 Task: Open Card Hotel Management Review in Board Voice of Employee Analysis to Workspace Employer Branding and add a team member Softage.1@softage.net, a label Orange, a checklist Pipeline Management, an attachment from Trello, a color Orange and finally, add a card description 'Develop and launch new customer retention program for low-value customers' and a comment 'We should approach this task with a sense of persistence and determination, willing to overcome obstacles and push through challenges.'. Add a start date 'Jan 05, 1900' with a due date 'Jan 12, 1900'
Action: Mouse moved to (60, 299)
Screenshot: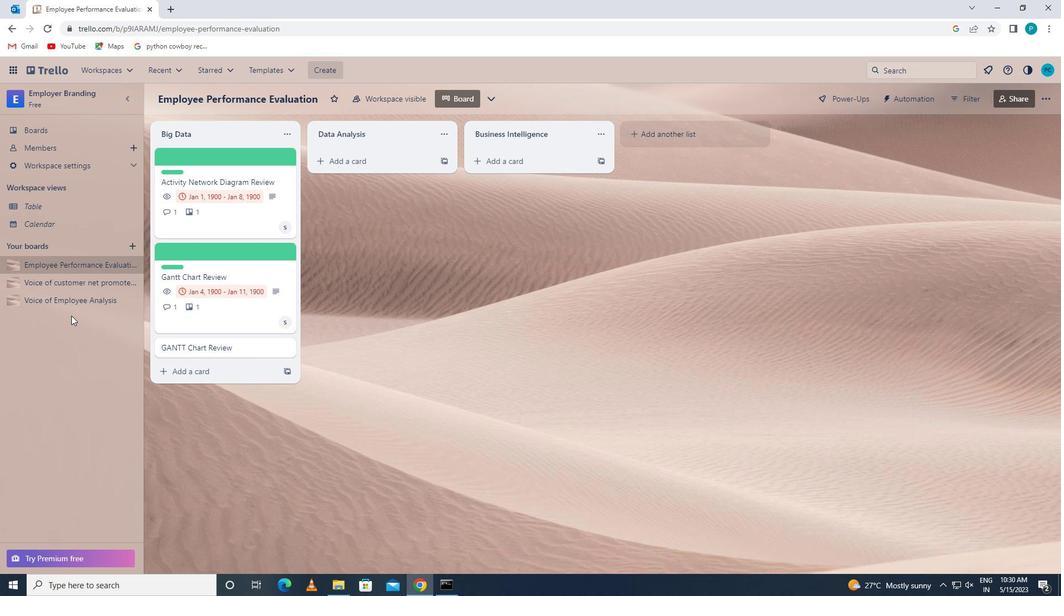 
Action: Mouse pressed left at (60, 299)
Screenshot: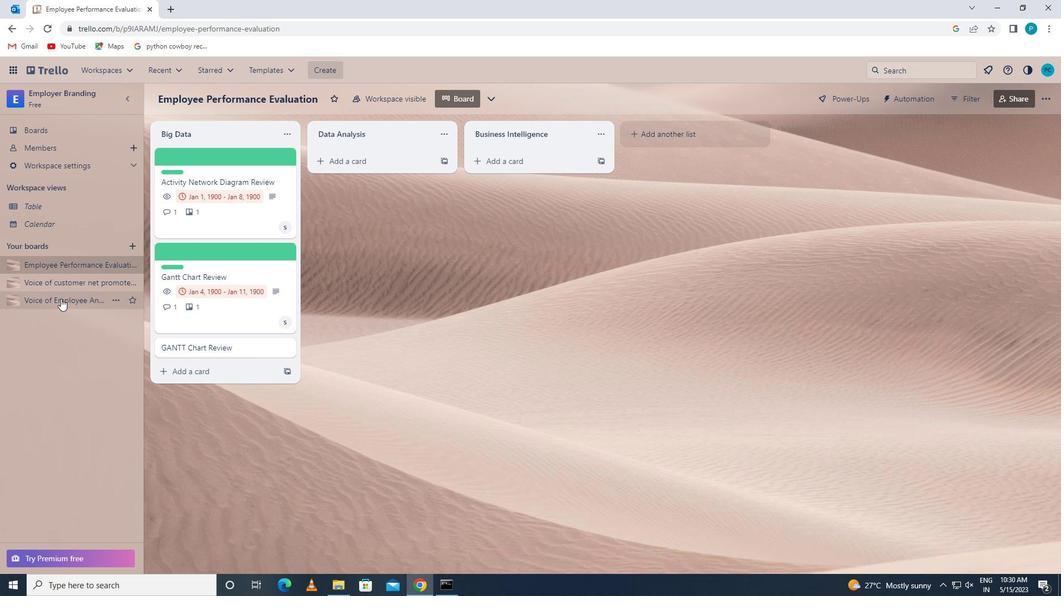 
Action: Mouse moved to (223, 254)
Screenshot: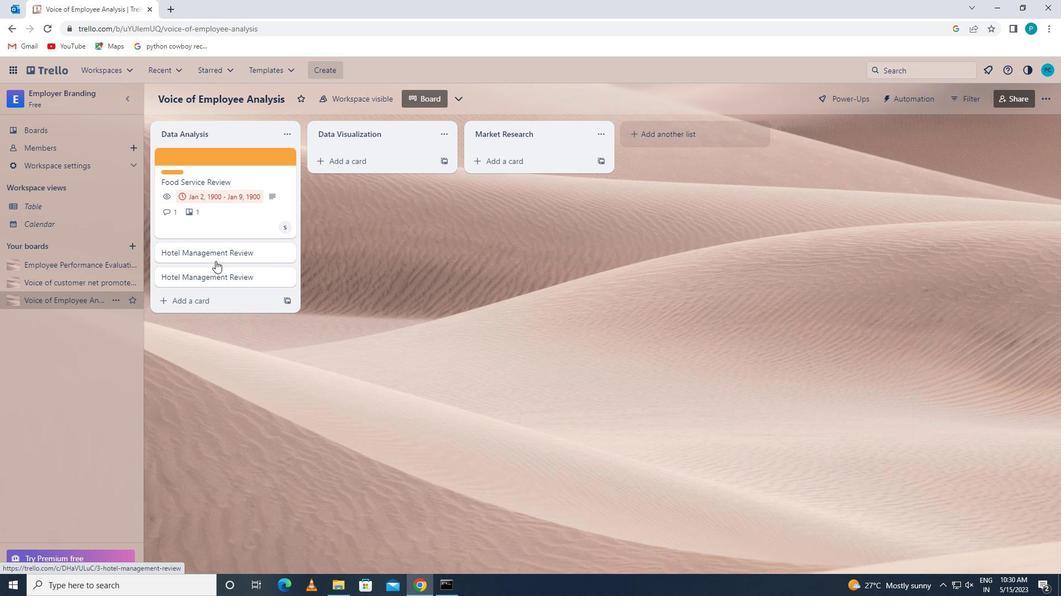 
Action: Mouse pressed left at (223, 254)
Screenshot: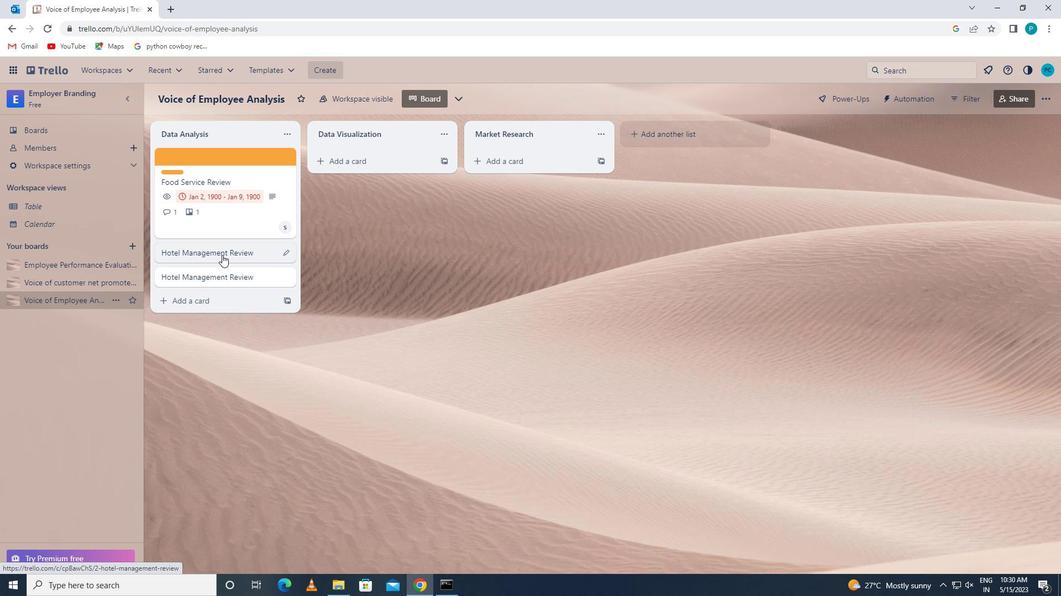 
Action: Mouse moved to (669, 200)
Screenshot: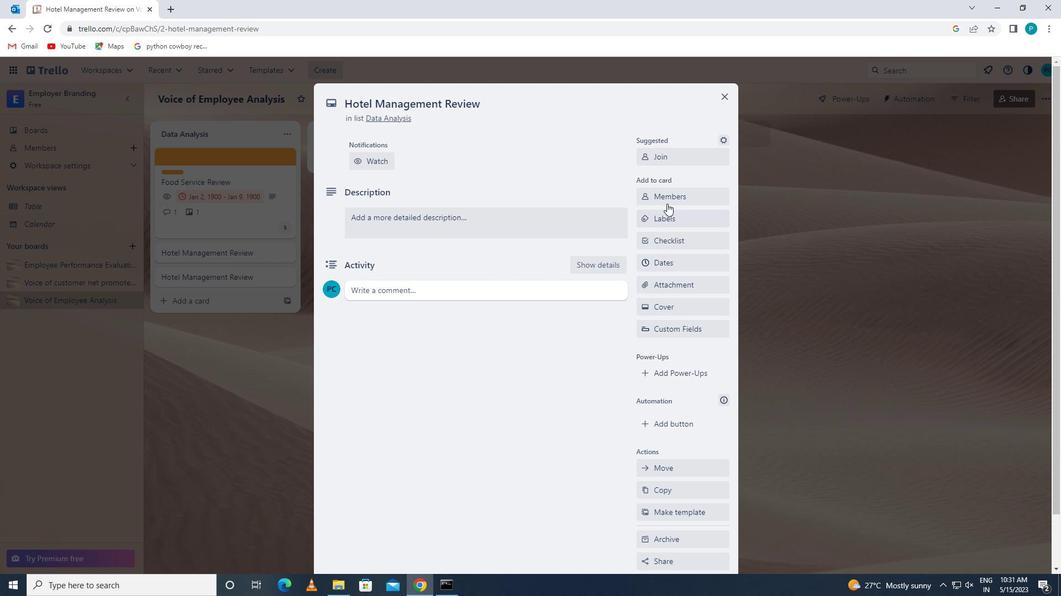 
Action: Mouse pressed left at (669, 200)
Screenshot: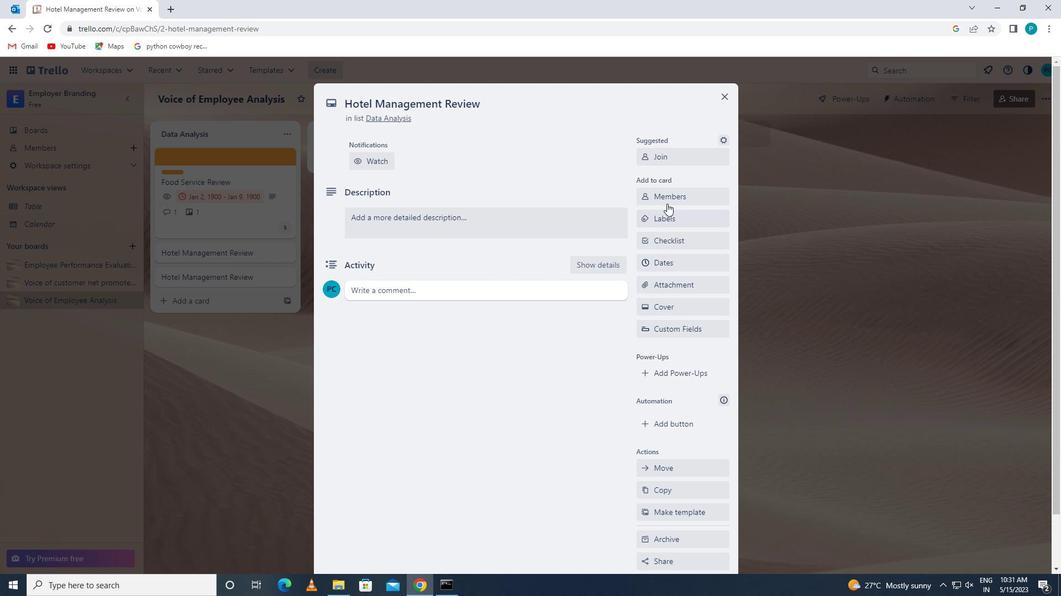 
Action: Key pressed <Key.caps_lock>s<Key.caps_lock>oftage.1
Screenshot: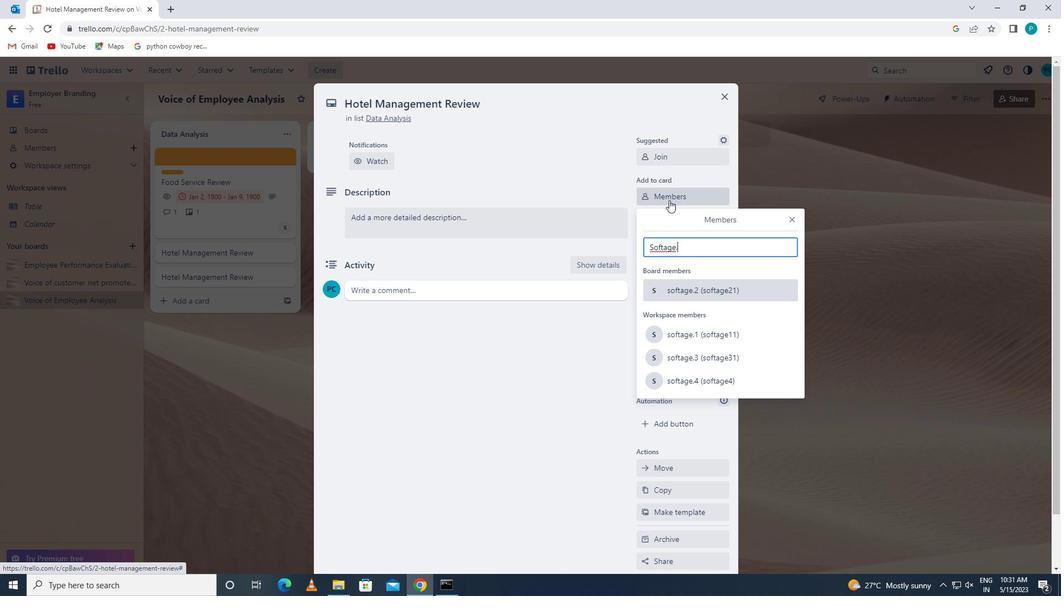 
Action: Mouse moved to (679, 348)
Screenshot: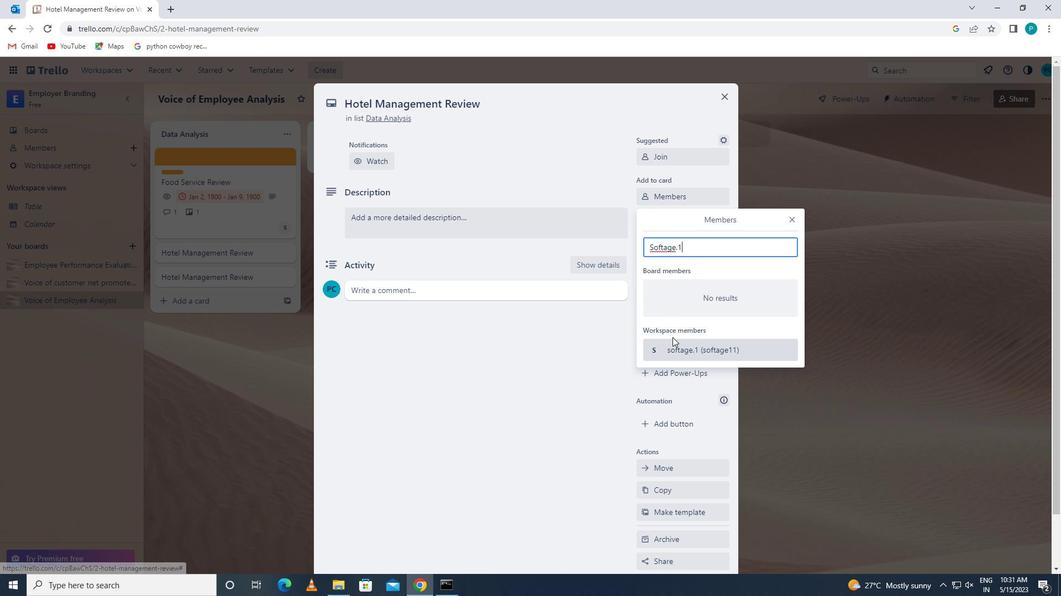 
Action: Mouse pressed left at (679, 348)
Screenshot: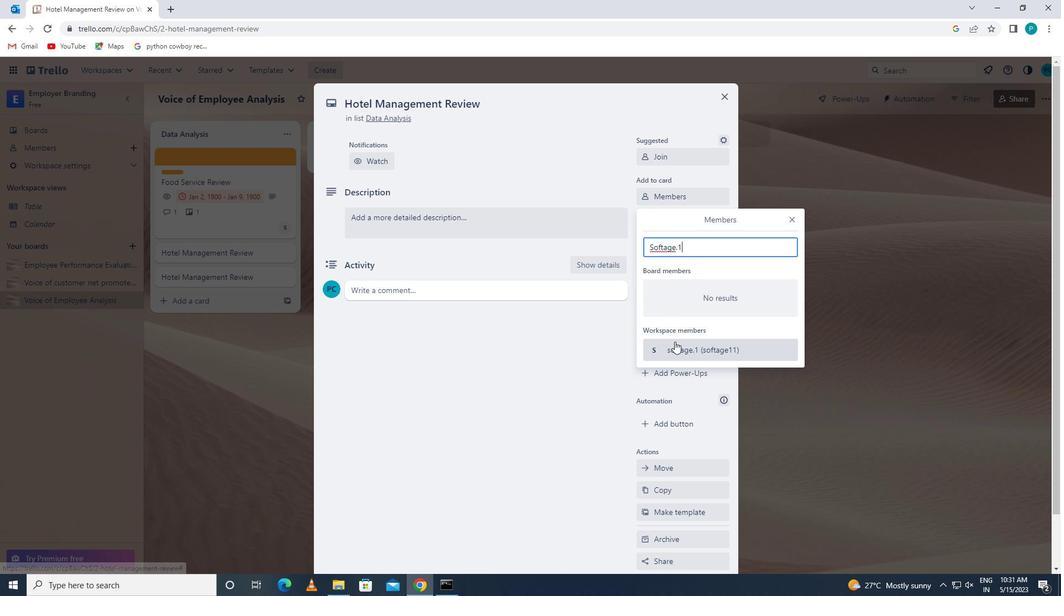 
Action: Mouse moved to (793, 218)
Screenshot: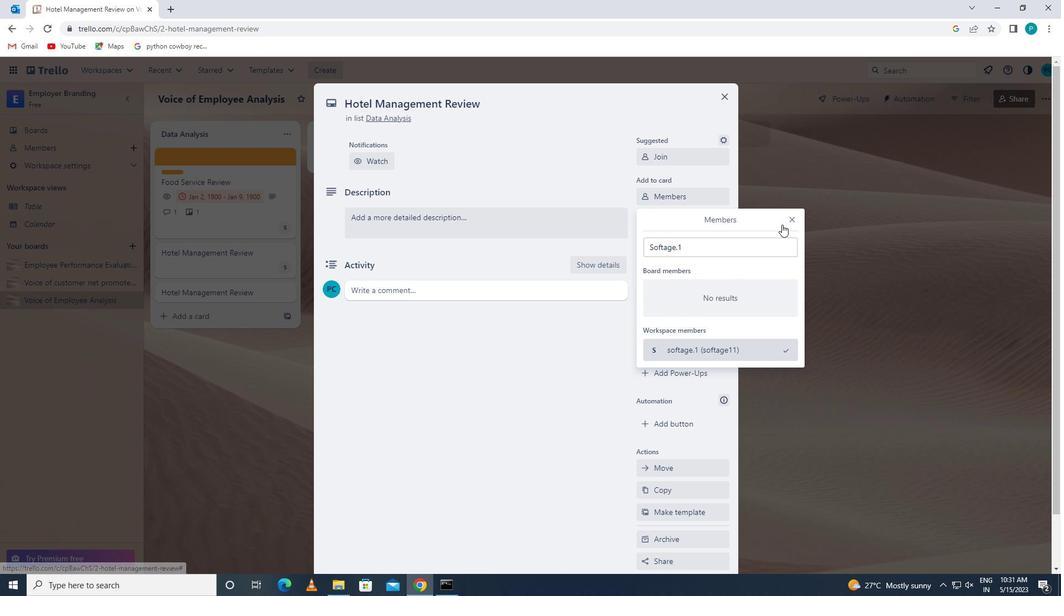 
Action: Mouse pressed left at (793, 218)
Screenshot: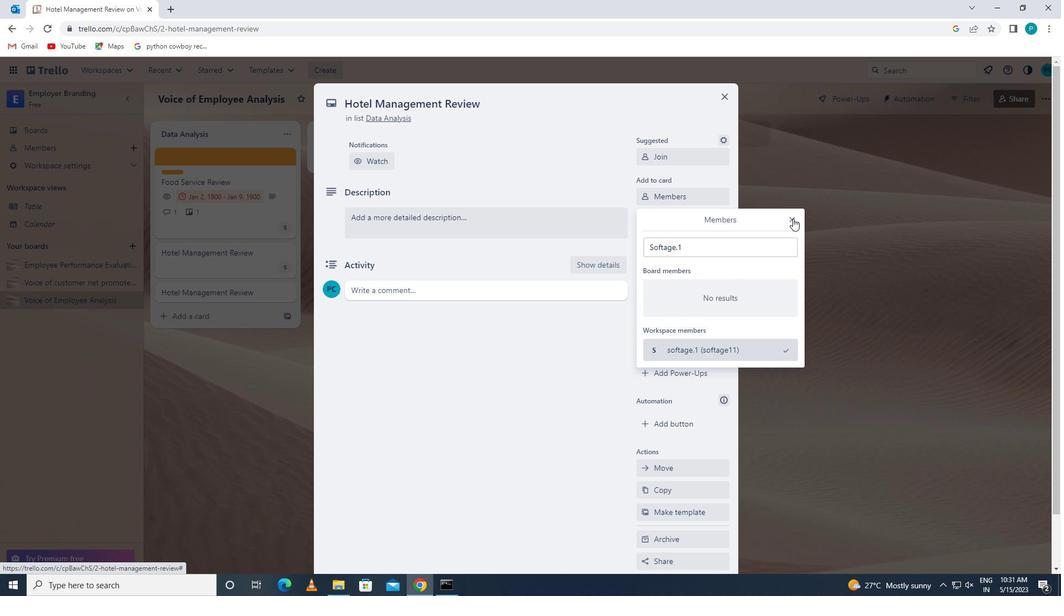 
Action: Mouse moved to (721, 215)
Screenshot: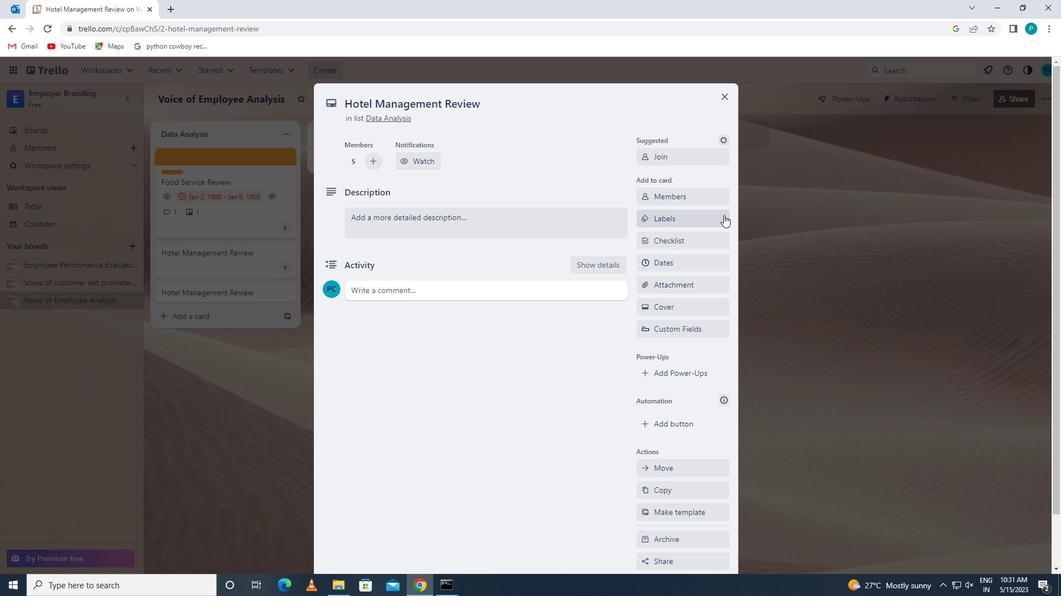 
Action: Mouse pressed left at (721, 215)
Screenshot: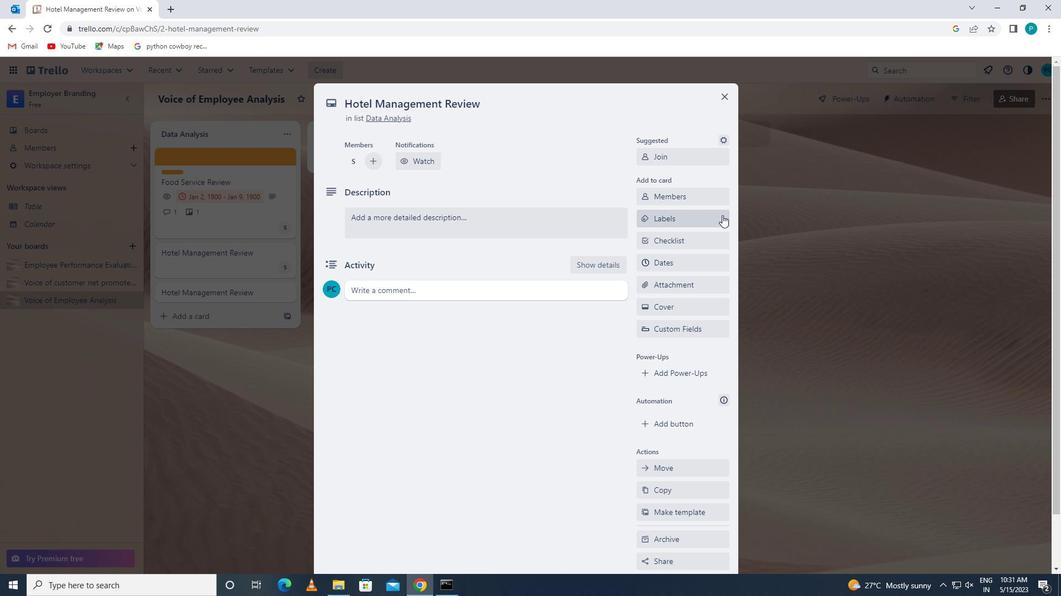 
Action: Mouse moved to (709, 432)
Screenshot: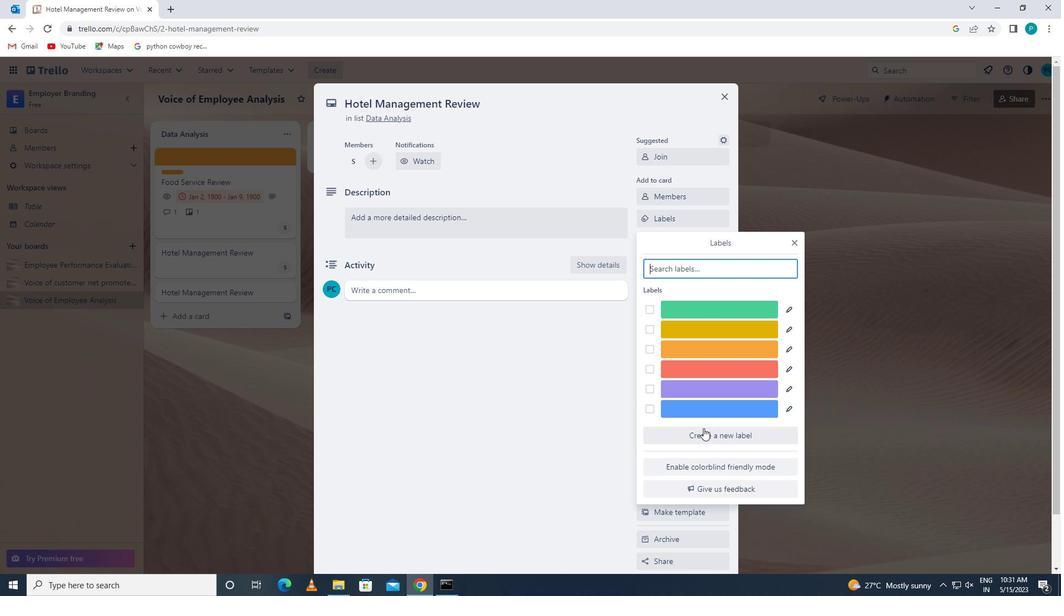 
Action: Mouse pressed left at (709, 432)
Screenshot: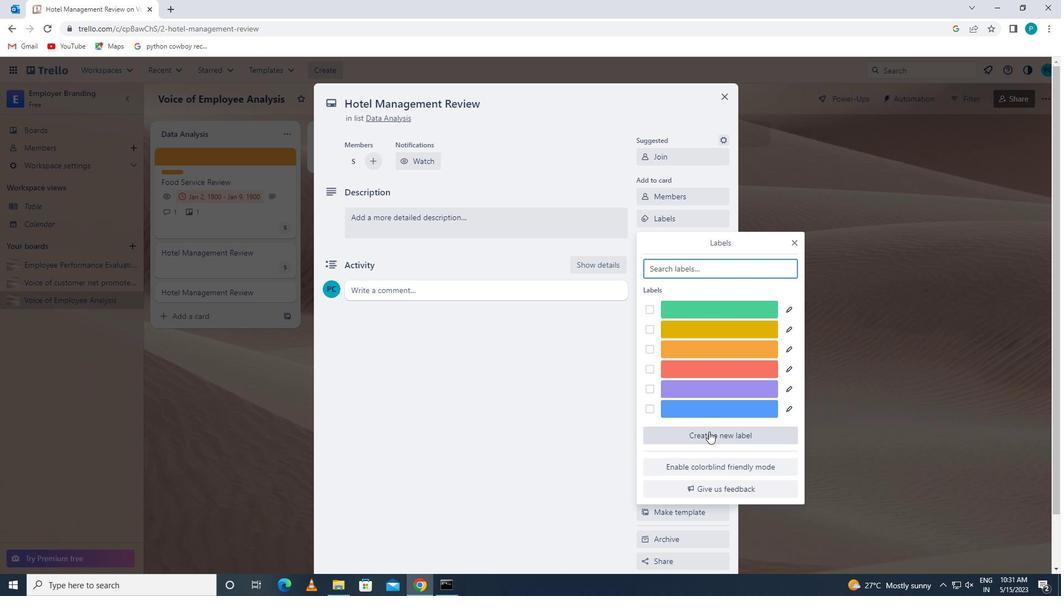 
Action: Mouse moved to (723, 407)
Screenshot: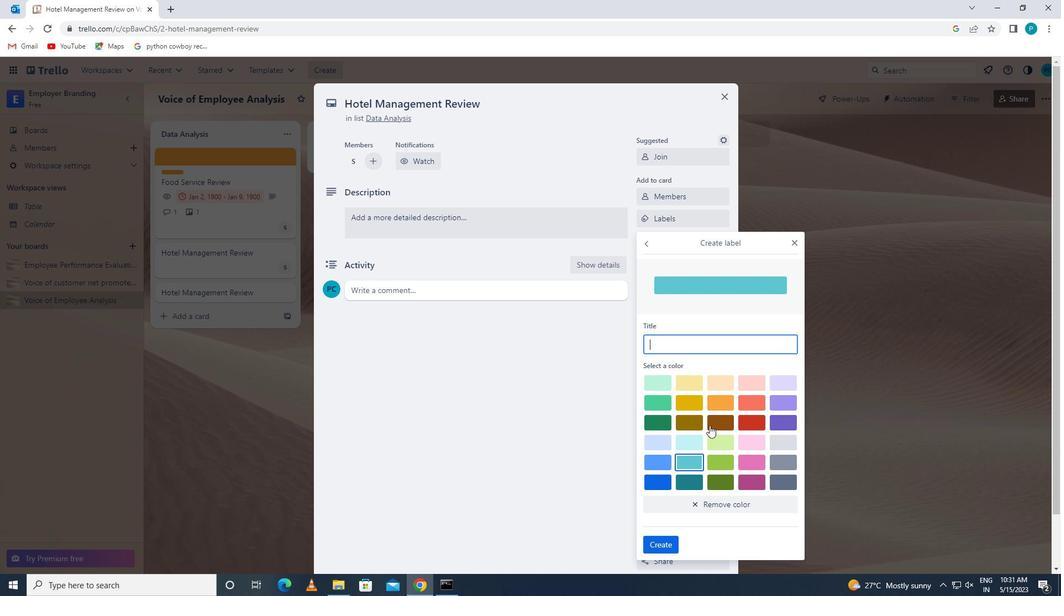 
Action: Mouse pressed left at (723, 407)
Screenshot: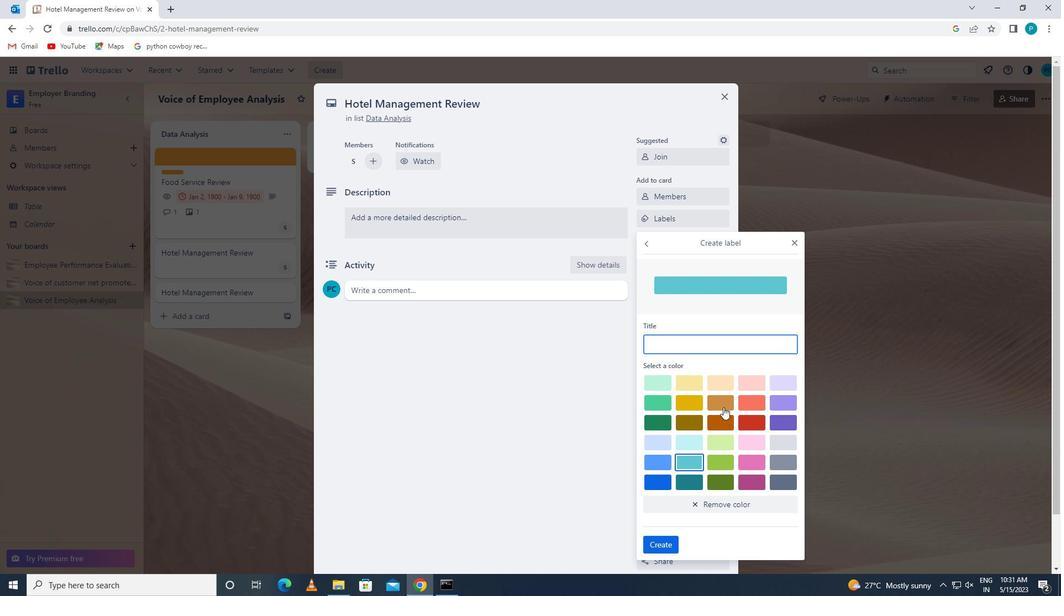 
Action: Mouse moved to (656, 542)
Screenshot: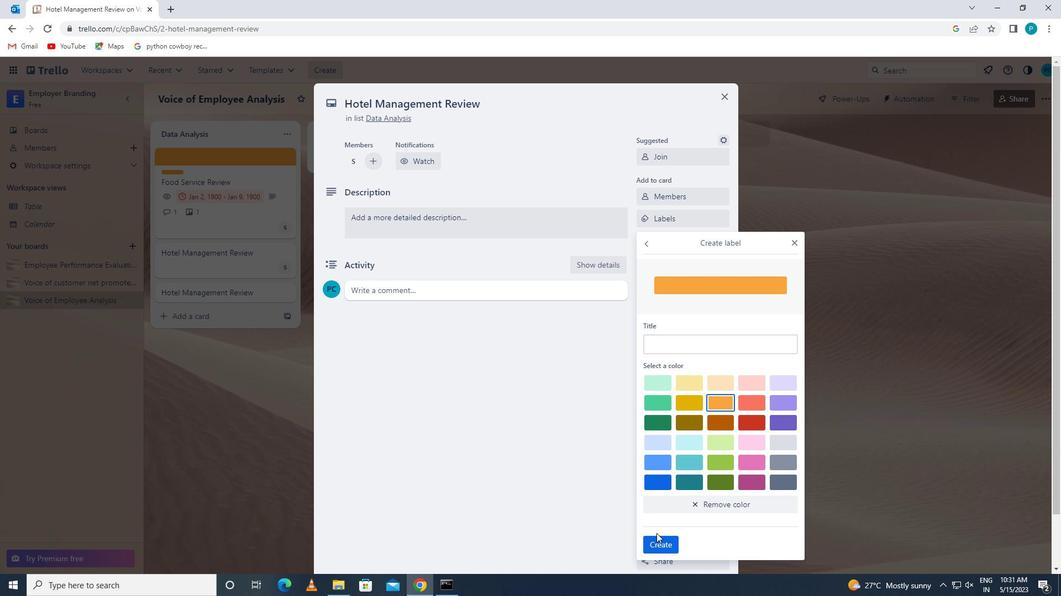 
Action: Mouse pressed left at (656, 542)
Screenshot: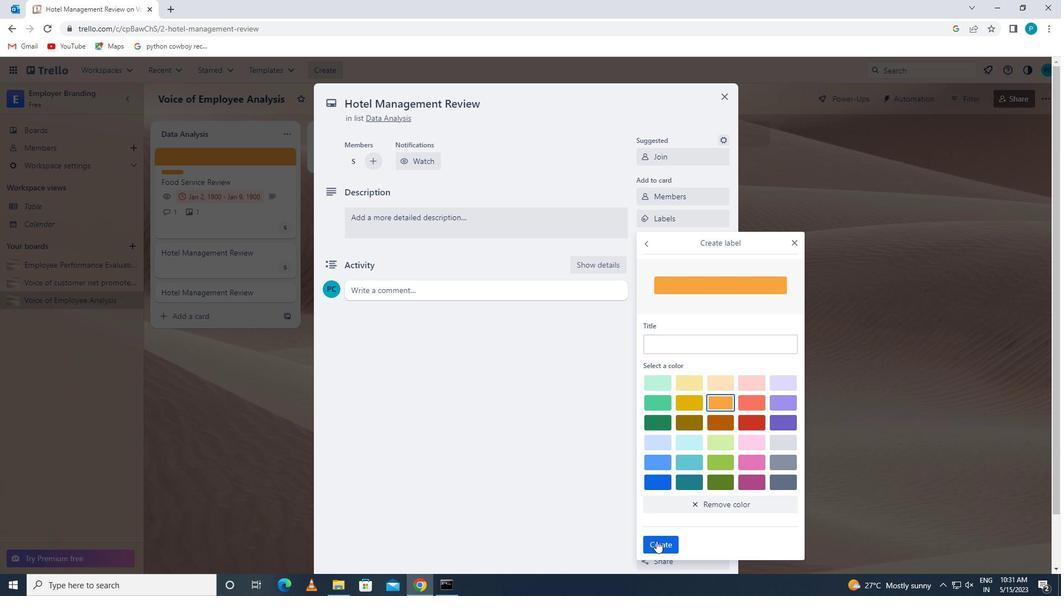 
Action: Mouse moved to (797, 236)
Screenshot: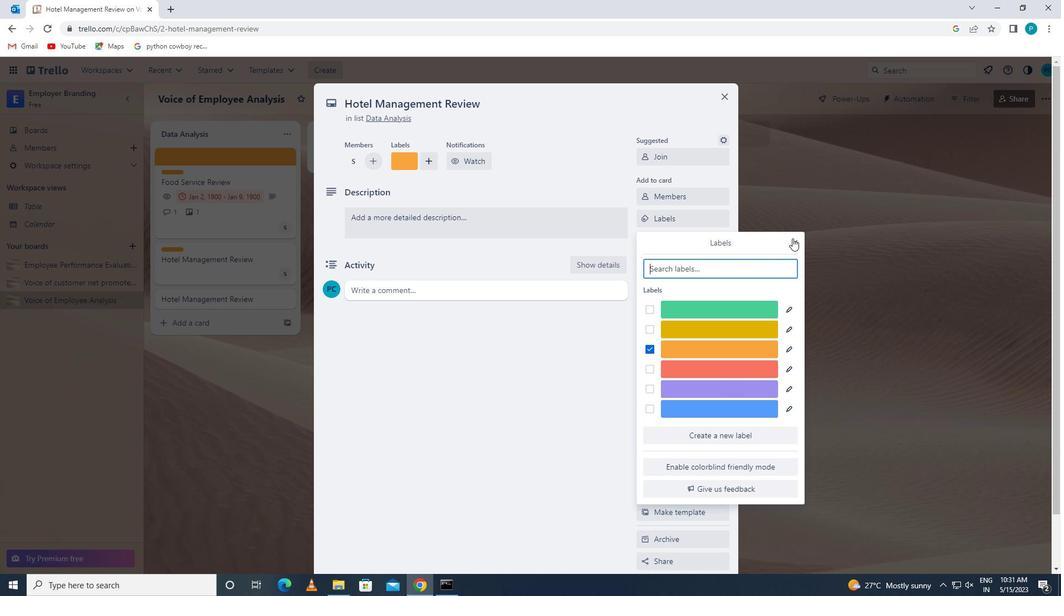 
Action: Mouse pressed left at (797, 236)
Screenshot: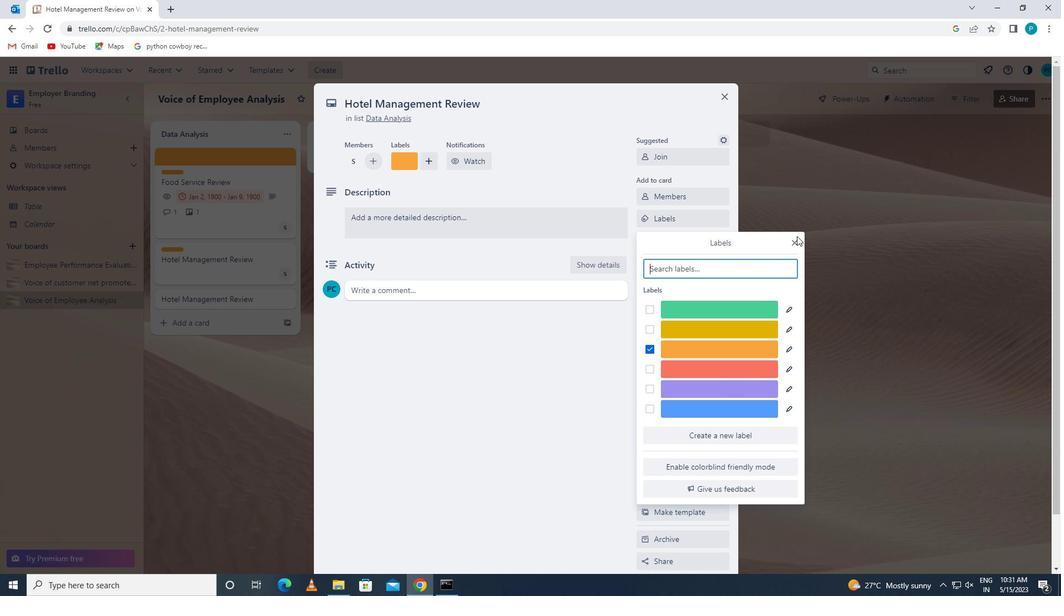 
Action: Mouse moved to (794, 244)
Screenshot: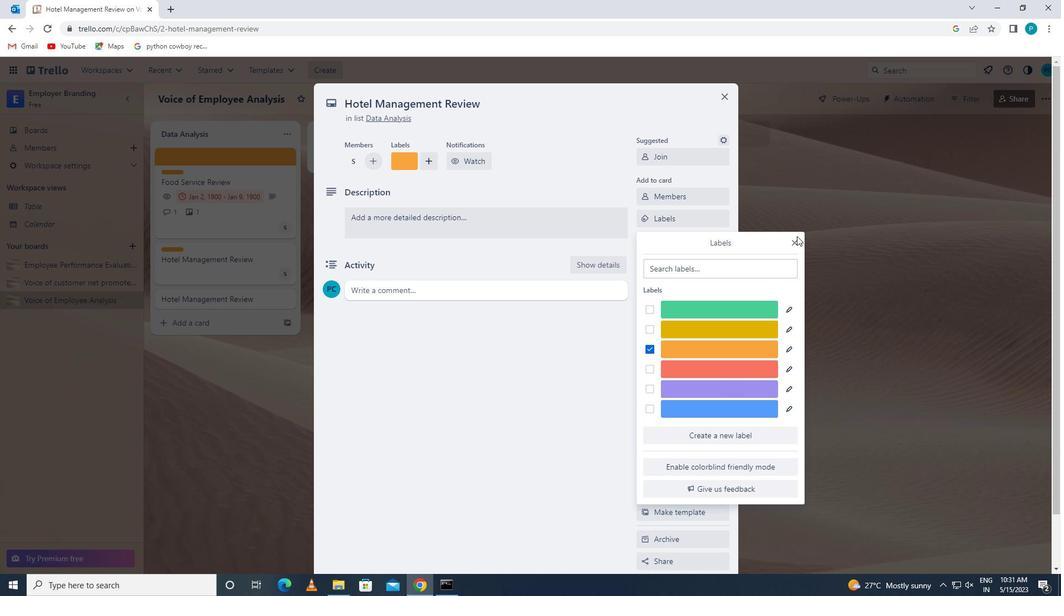 
Action: Mouse pressed left at (794, 244)
Screenshot: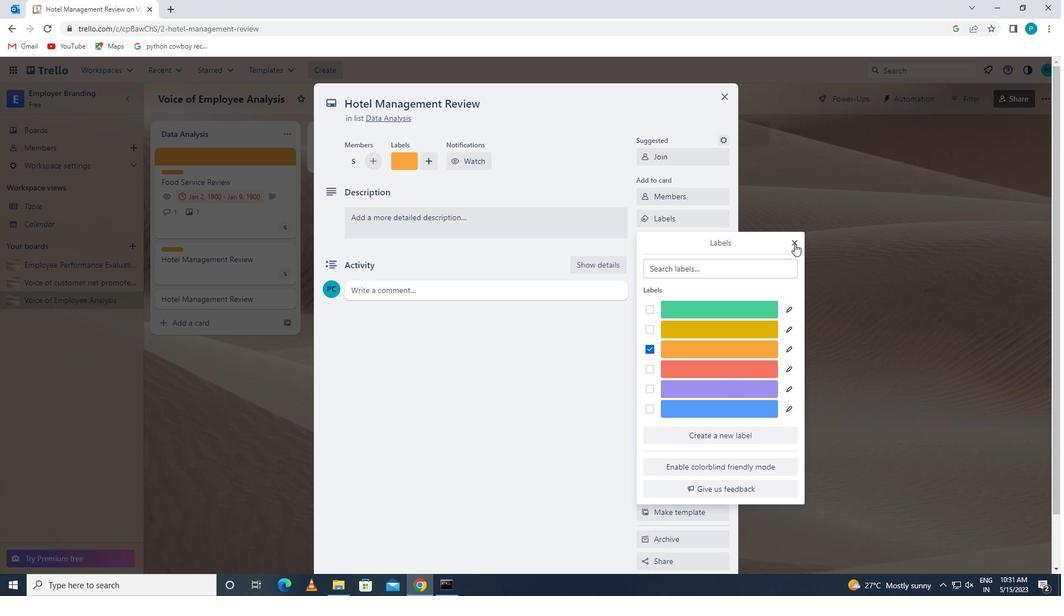 
Action: Mouse moved to (685, 239)
Screenshot: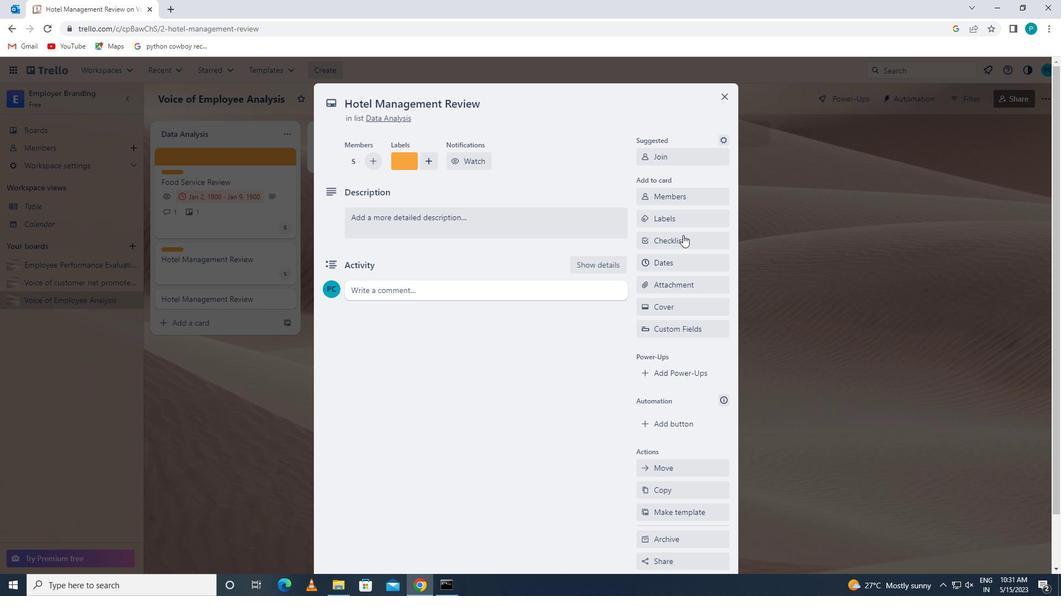 
Action: Mouse pressed left at (685, 239)
Screenshot: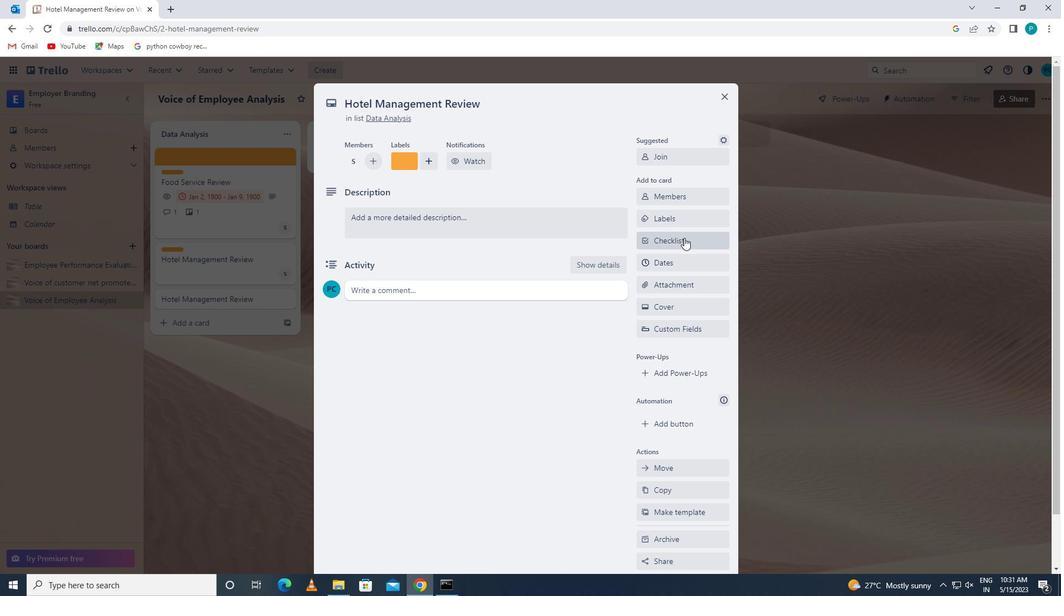 
Action: Key pressed <Key.caps_lock>p<Key.caps_lock>ipeline<Key.space><Key.caps_lock>m<Key.caps_lock>anagement
Screenshot: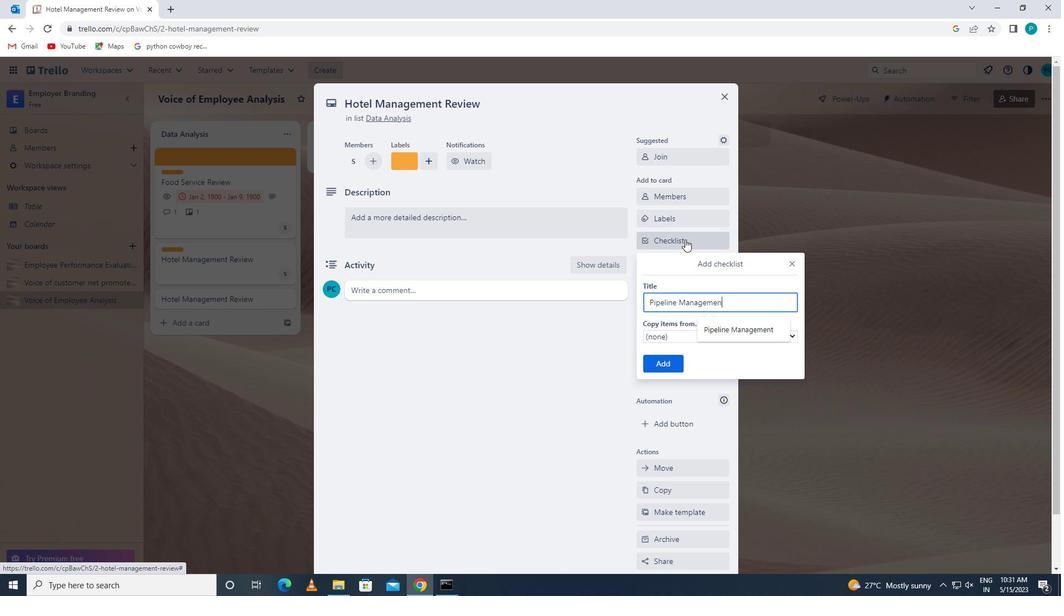 
Action: Mouse moved to (665, 366)
Screenshot: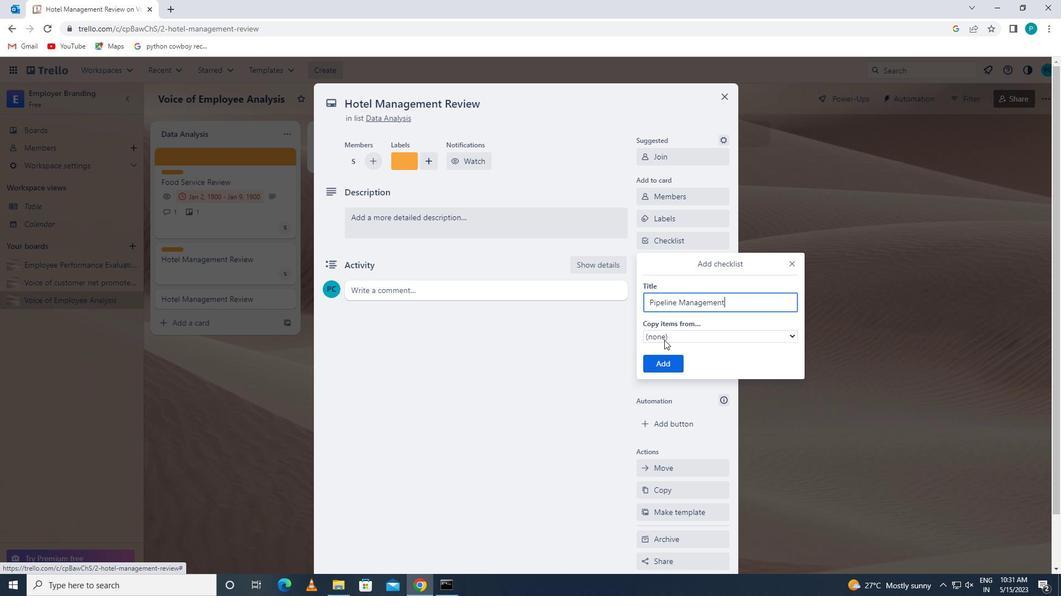 
Action: Mouse pressed left at (665, 366)
Screenshot: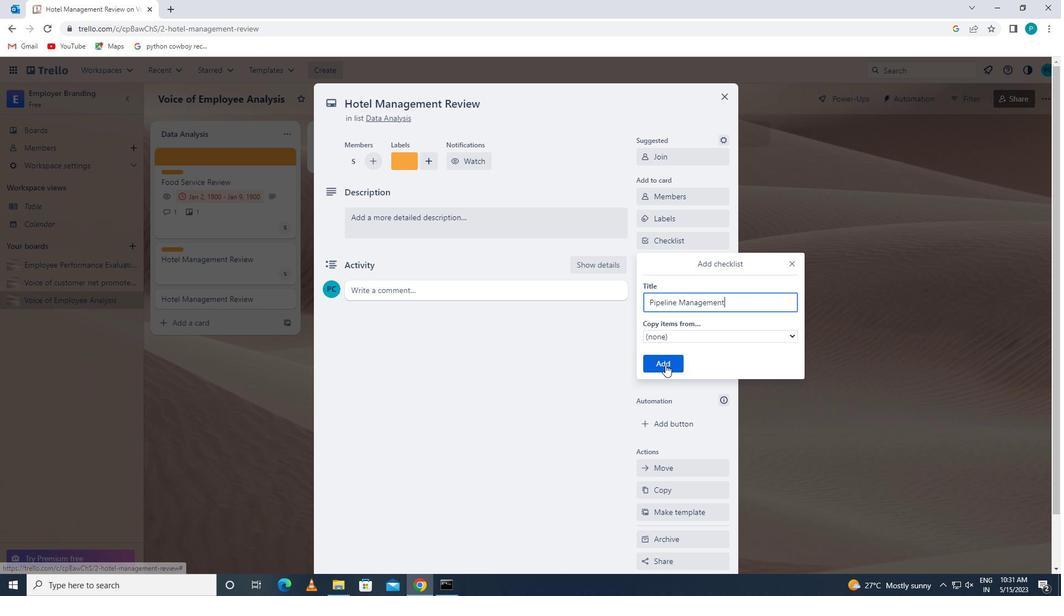 
Action: Mouse moved to (677, 284)
Screenshot: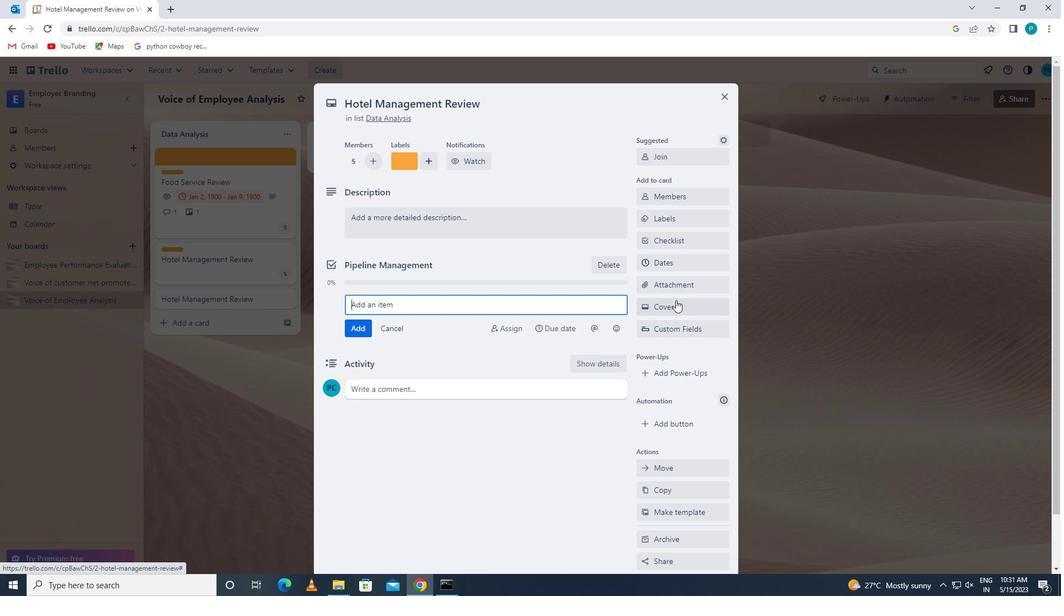 
Action: Mouse pressed left at (677, 284)
Screenshot: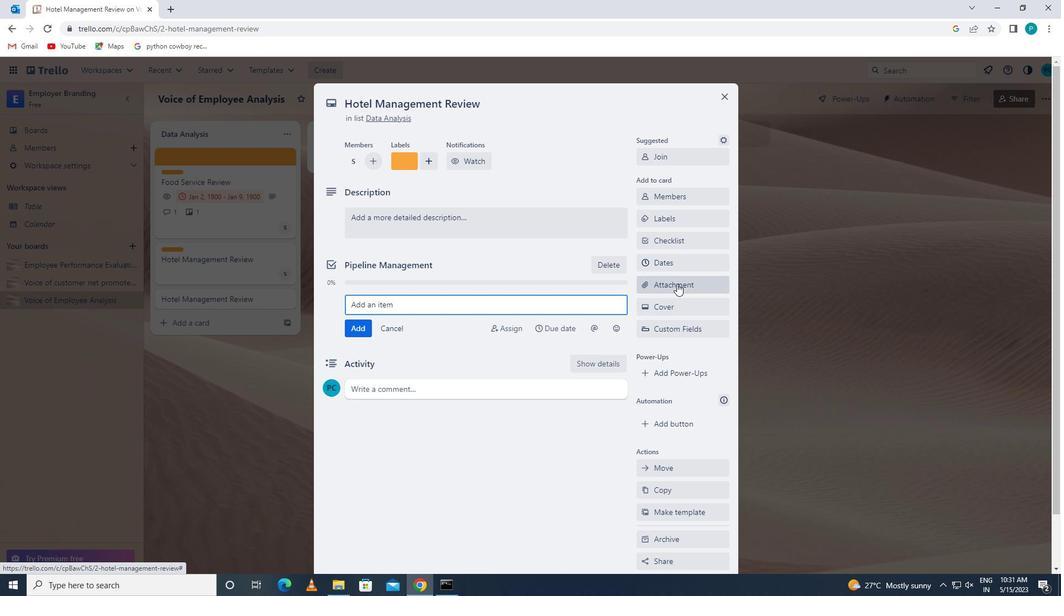 
Action: Mouse moved to (682, 355)
Screenshot: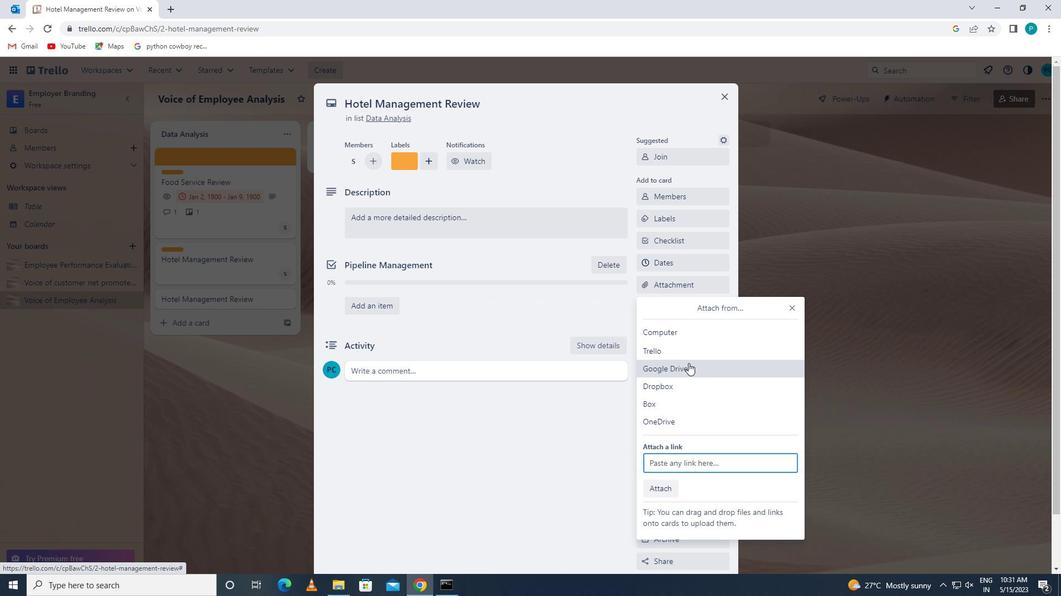 
Action: Mouse pressed left at (682, 355)
Screenshot: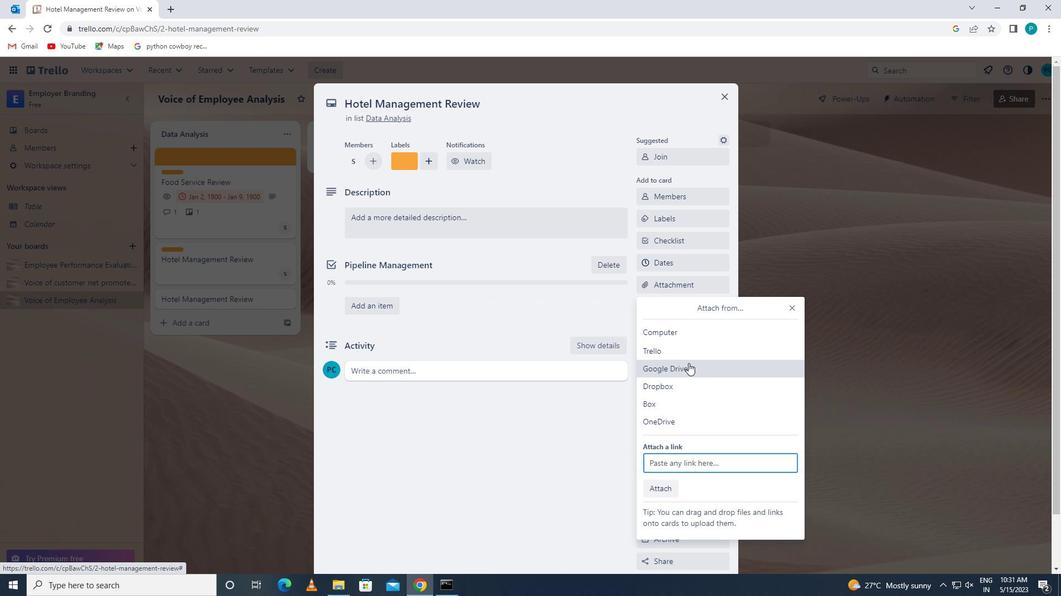 
Action: Mouse moved to (715, 407)
Screenshot: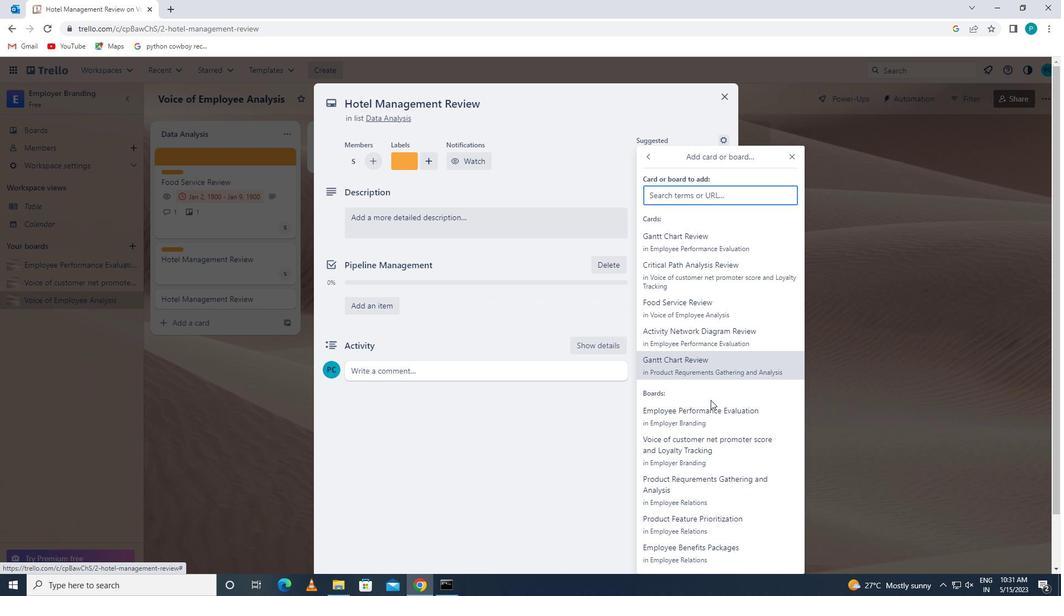 
Action: Mouse pressed left at (715, 407)
Screenshot: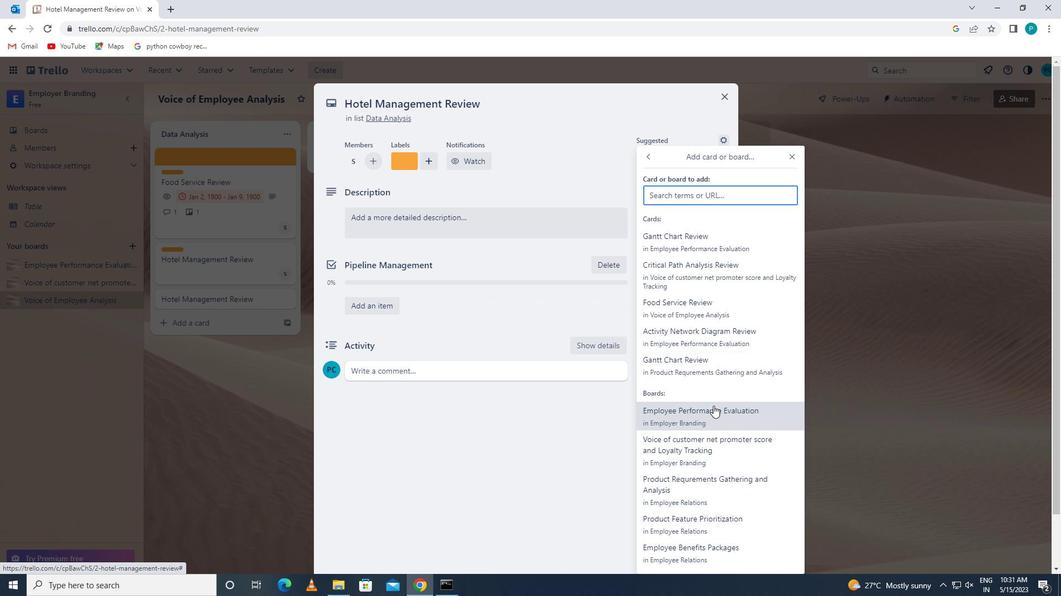 
Action: Mouse moved to (704, 310)
Screenshot: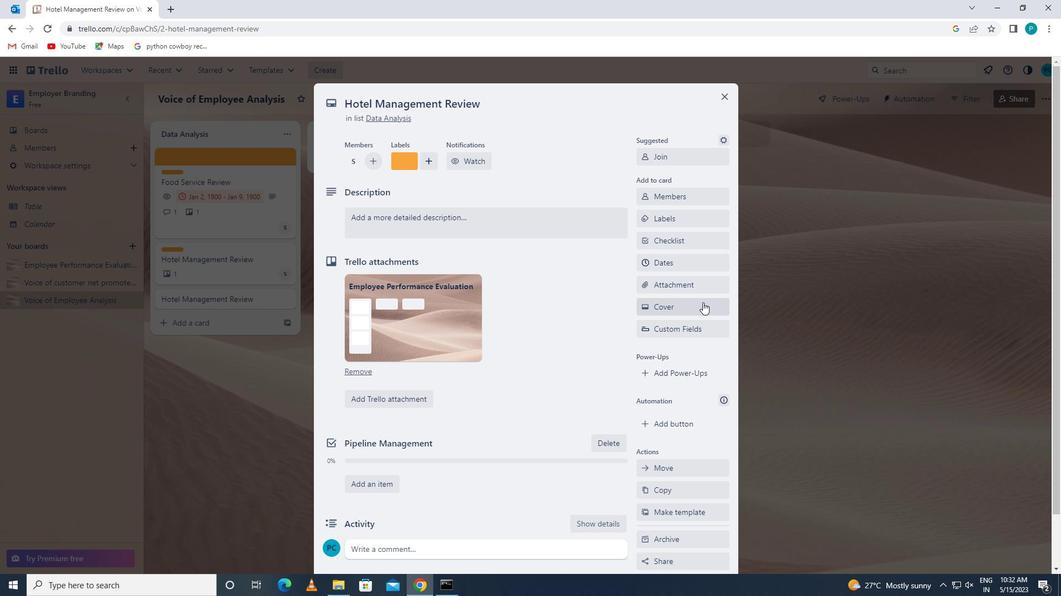 
Action: Mouse pressed left at (704, 310)
Screenshot: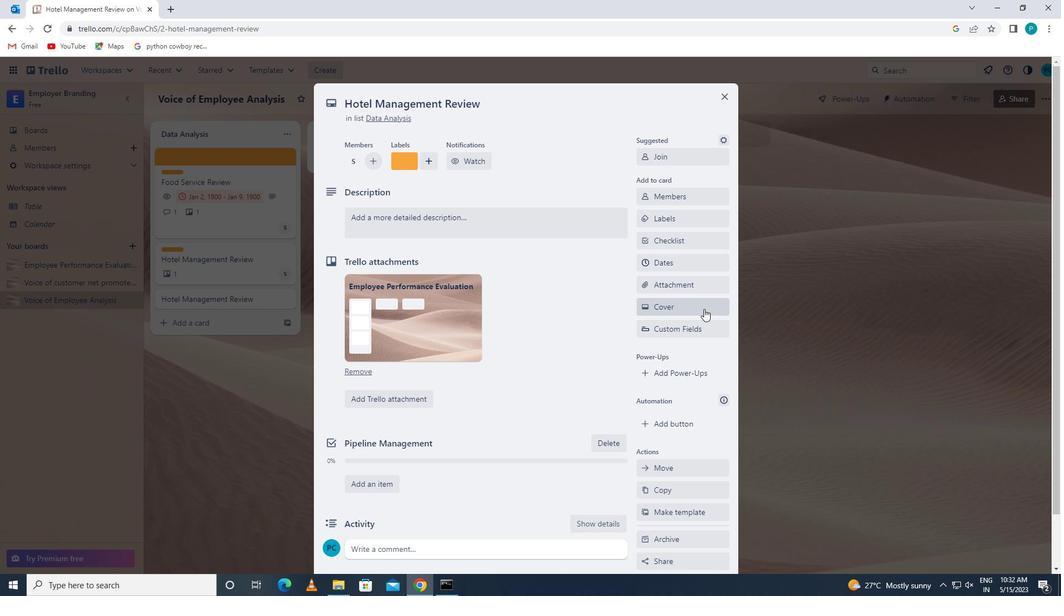 
Action: Mouse moved to (715, 349)
Screenshot: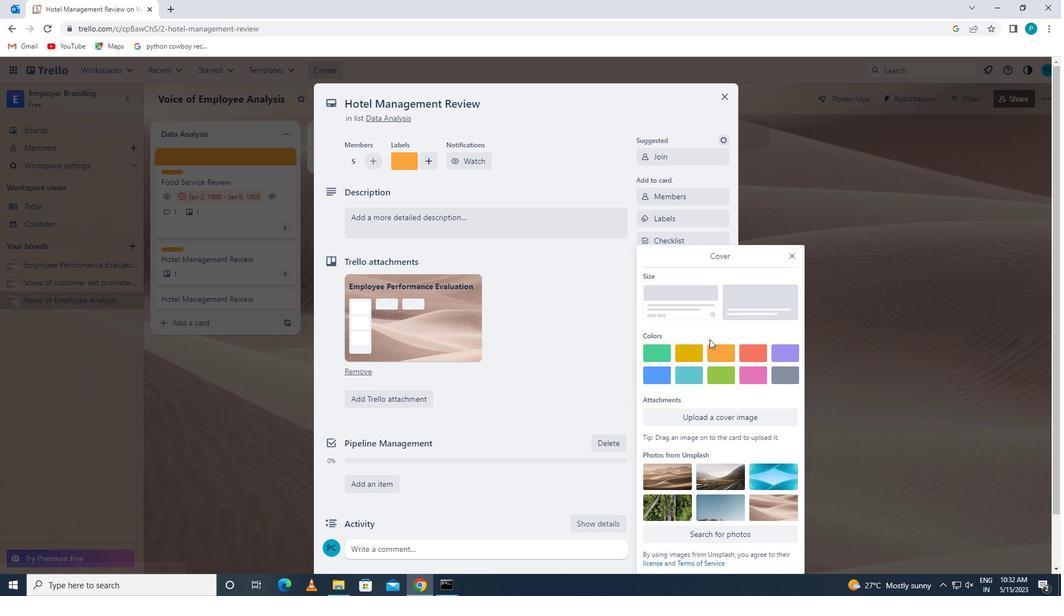 
Action: Mouse pressed left at (715, 349)
Screenshot: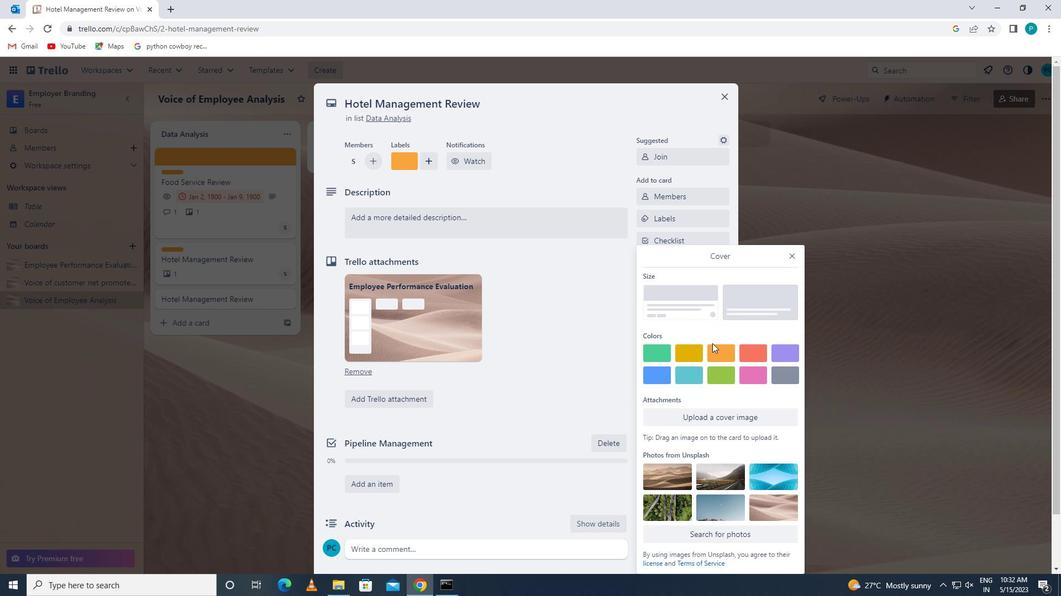 
Action: Mouse moved to (792, 229)
Screenshot: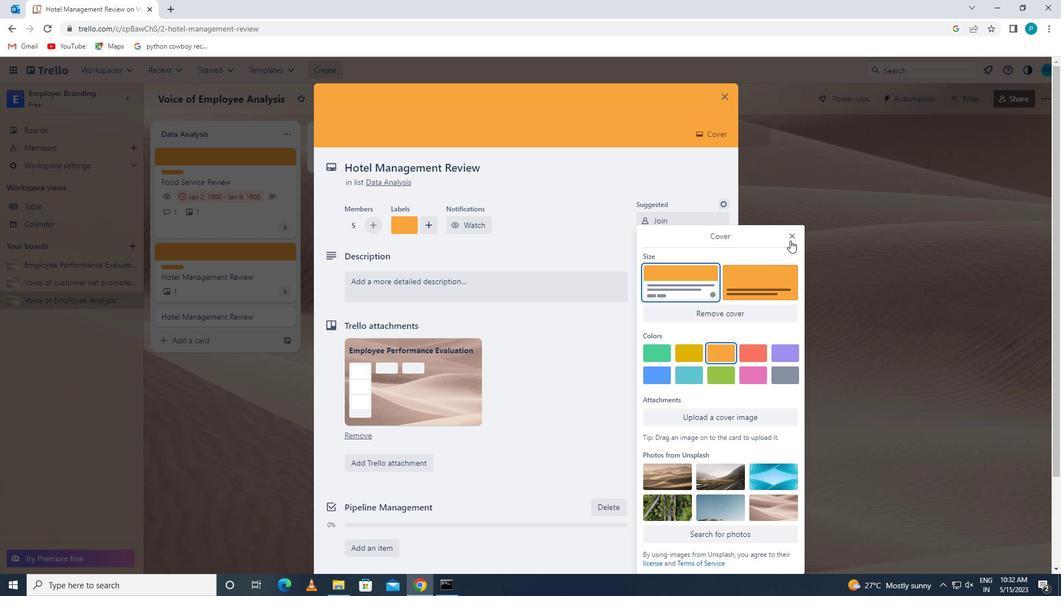 
Action: Mouse pressed left at (792, 229)
Screenshot: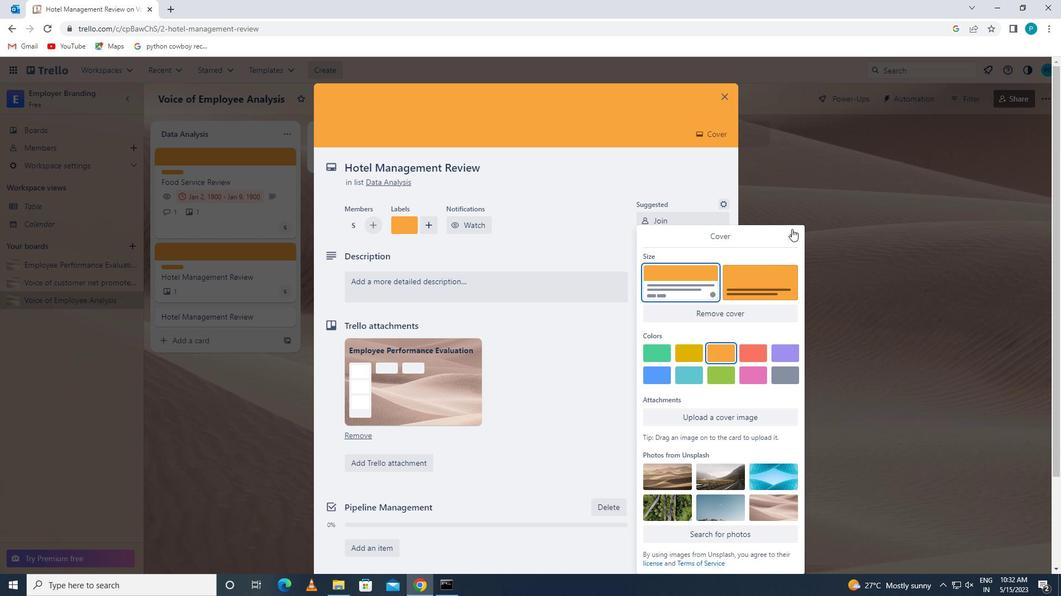 
Action: Mouse moved to (527, 283)
Screenshot: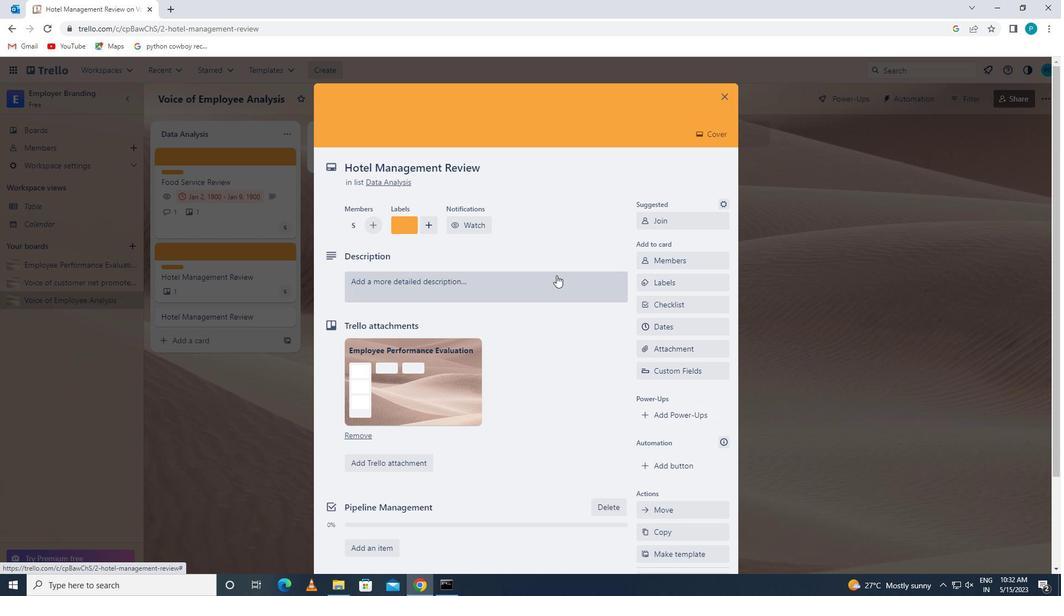 
Action: Mouse pressed left at (527, 283)
Screenshot: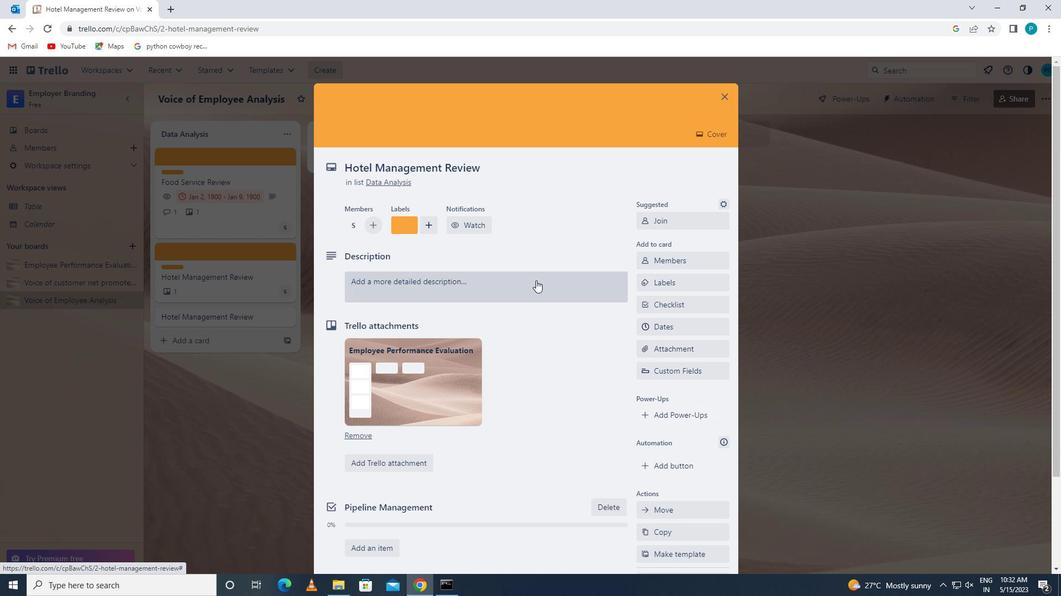 
Action: Key pressed <Key.caps_lock>d<Key.caps_lock>evelop<Key.space>and<Key.space>launch<Key.space>new<Key.space>ustomer<Key.space>retention<Key.space>program<Key.space>for<Key.space>low<Key.space>-value<Key.space>customers
Screenshot: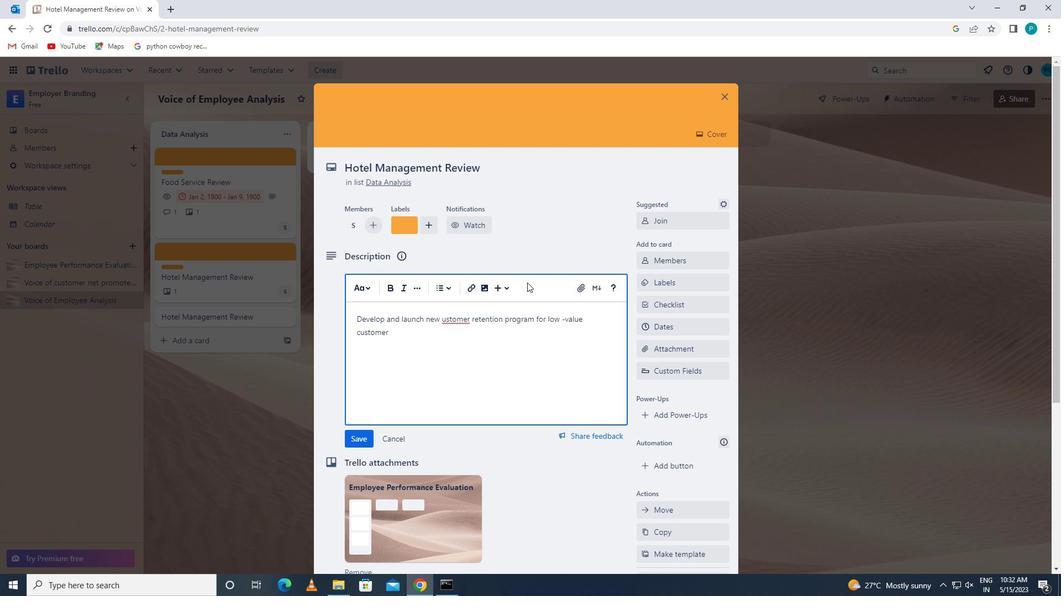 
Action: Mouse moved to (362, 432)
Screenshot: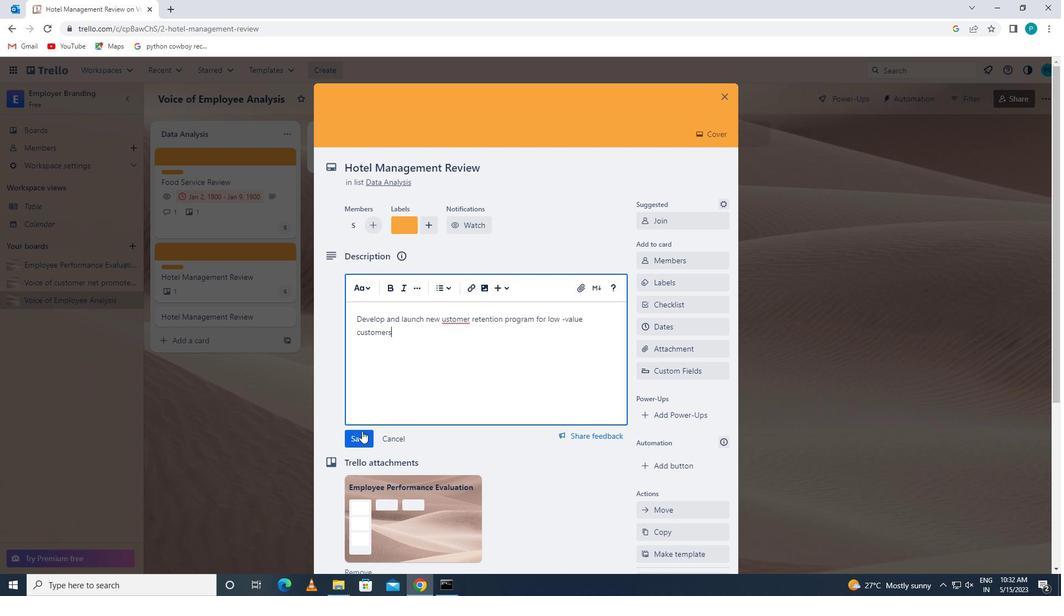 
Action: Mouse pressed left at (362, 432)
Screenshot: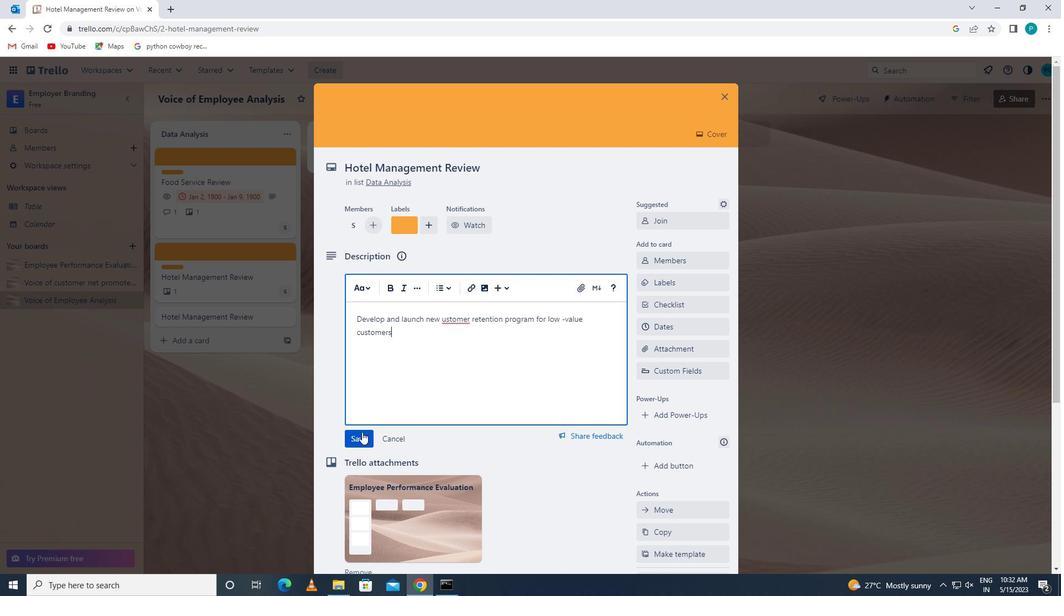 
Action: Mouse moved to (454, 386)
Screenshot: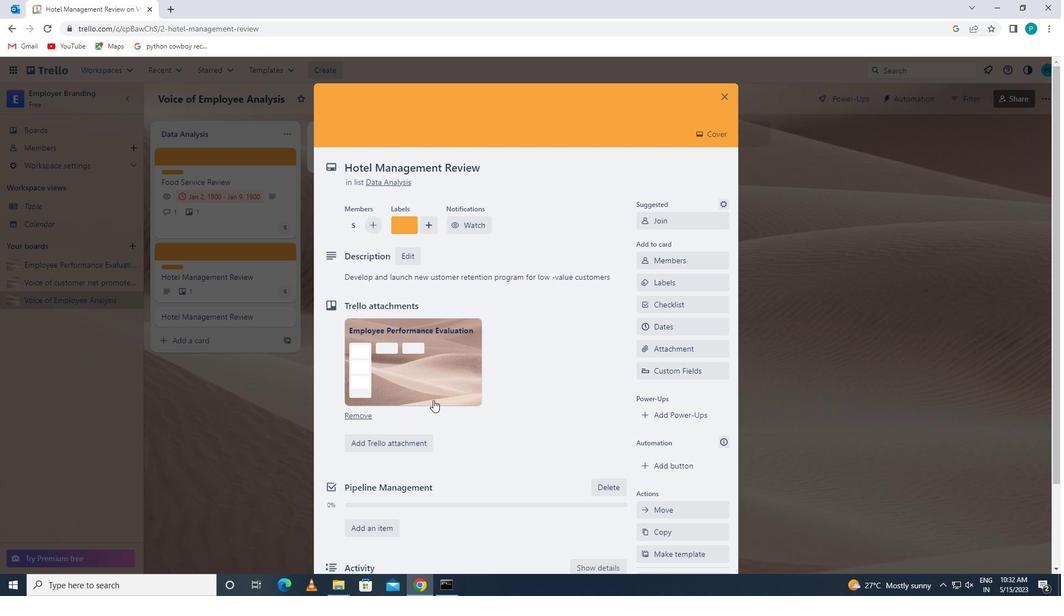 
Action: Mouse scrolled (454, 385) with delta (0, 0)
Screenshot: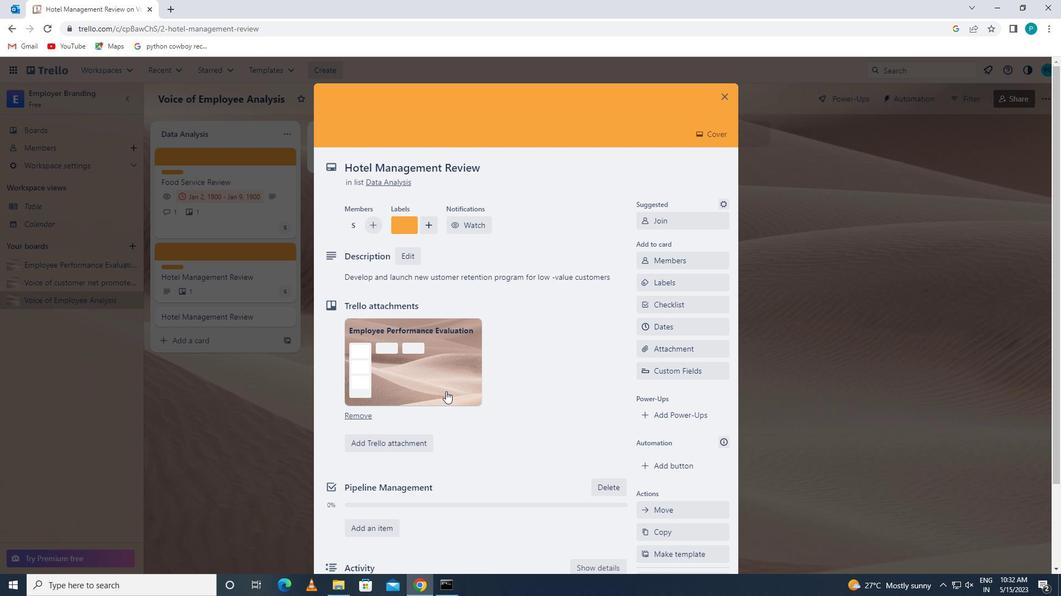 
Action: Mouse scrolled (454, 385) with delta (0, 0)
Screenshot: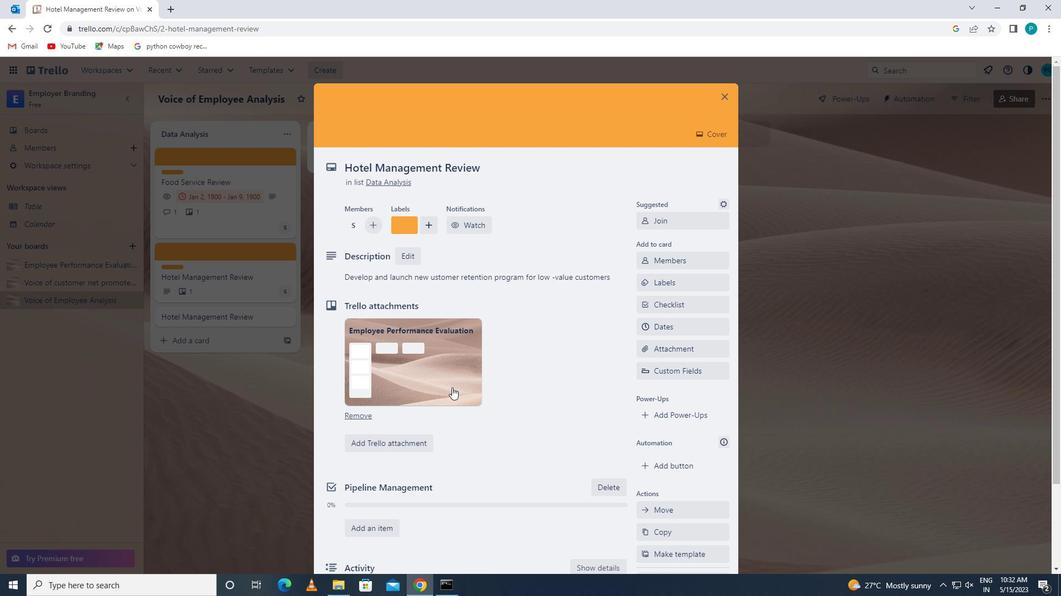 
Action: Mouse scrolled (454, 385) with delta (0, 0)
Screenshot: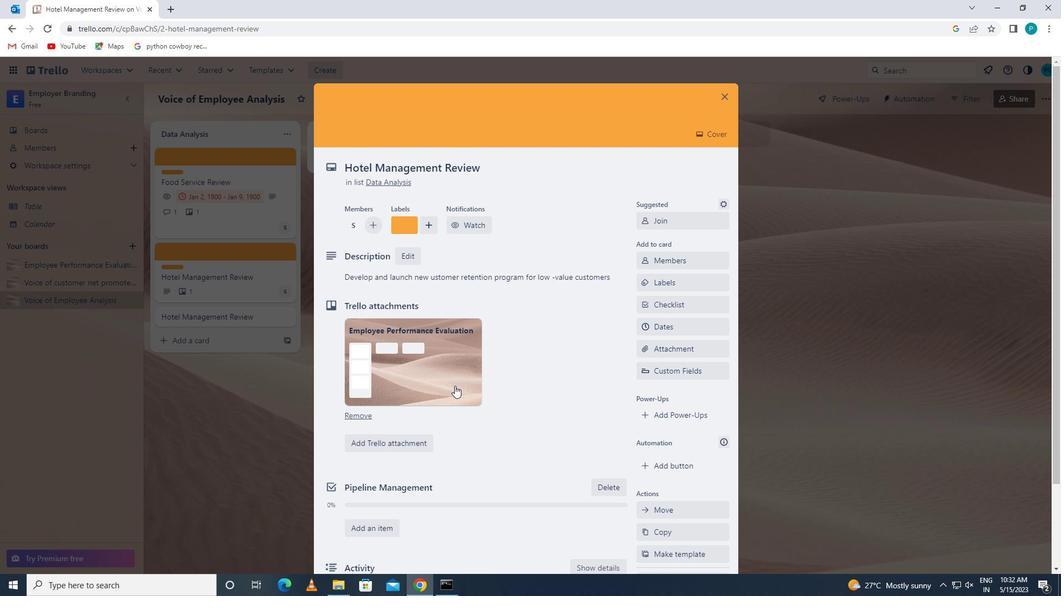 
Action: Mouse moved to (426, 486)
Screenshot: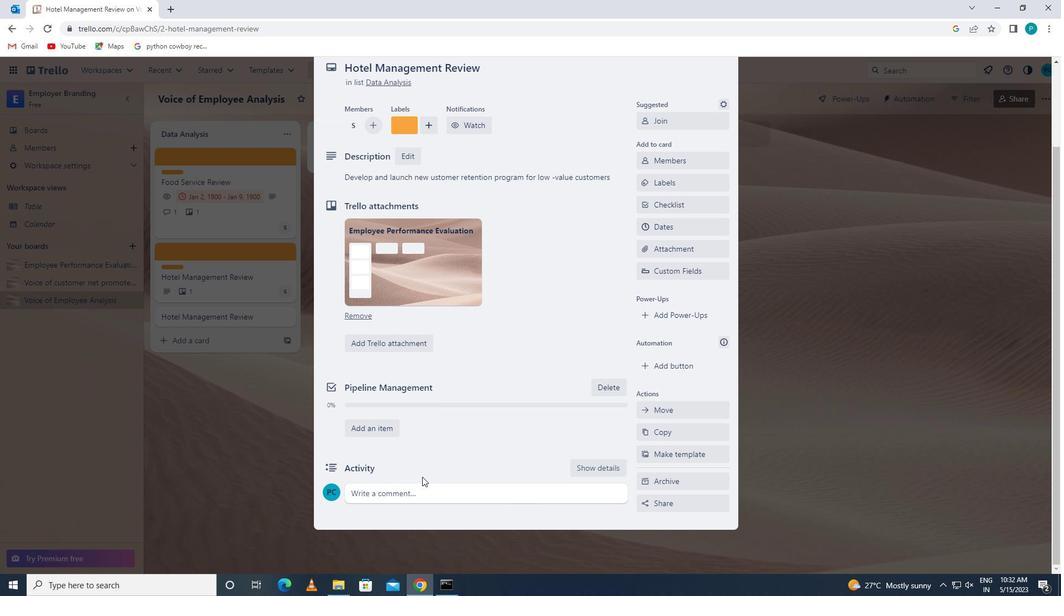 
Action: Mouse pressed left at (426, 486)
Screenshot: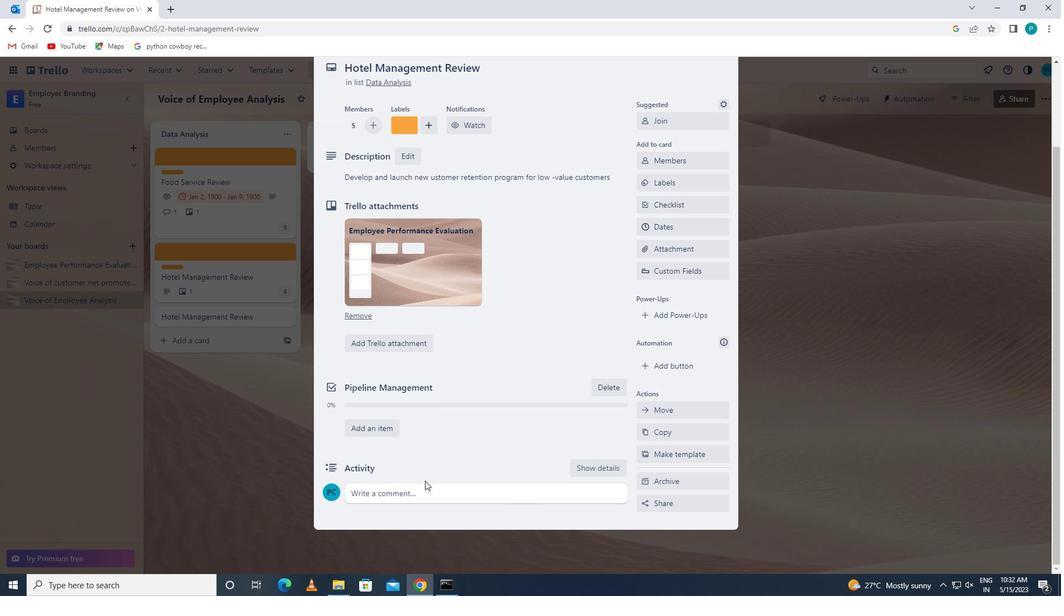 
Action: Key pressed <Key.caps_lock>w<Key.caps_lock>e<Key.space>should<Key.space>approach<Key.space>this<Key.space>task<Key.space>with<Key.space>a<Key.space>sense<Key.space>of<Key.space>persistence<Key.space>and<Key.space>determination,wlling<Key.space>to<Key.space>overcome<Key.space>obstacles<Key.space>and<Key.space>push<Key.space>through<Key.space>challenges
Screenshot: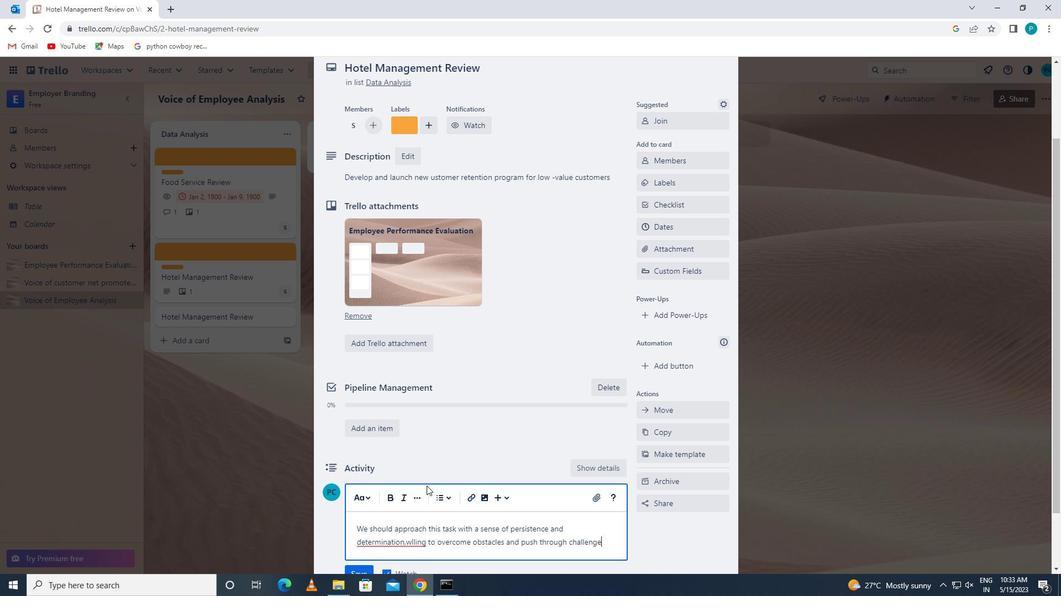 
Action: Mouse scrolled (426, 485) with delta (0, 0)
Screenshot: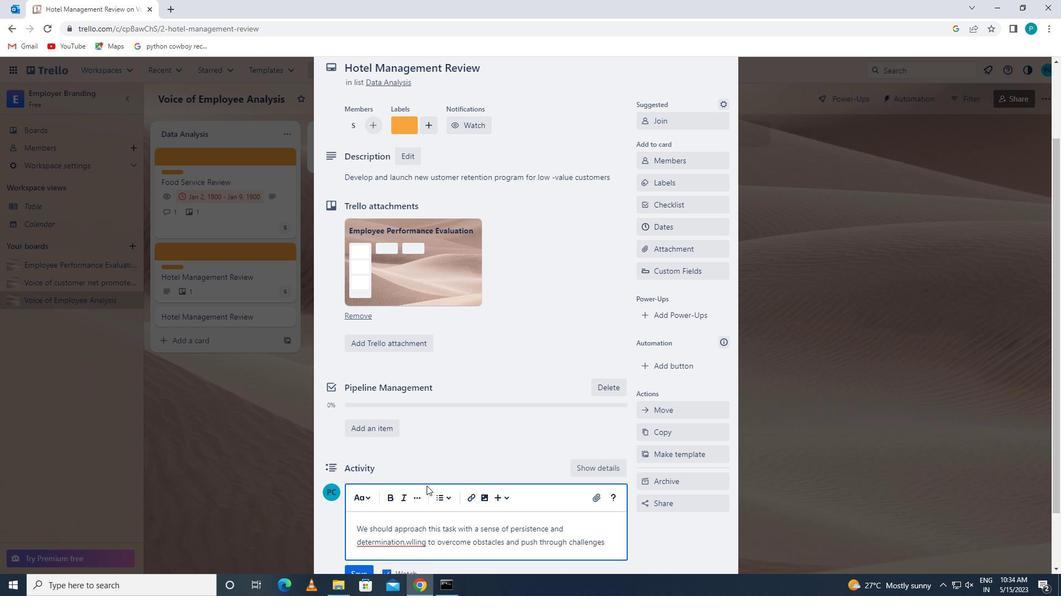 
Action: Mouse scrolled (426, 485) with delta (0, 0)
Screenshot: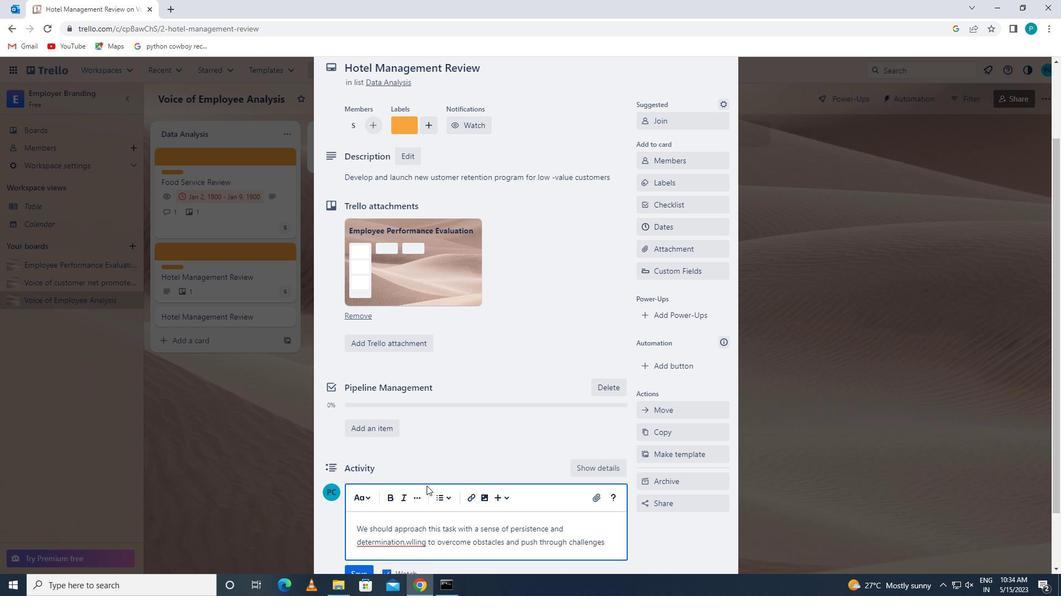 
Action: Mouse scrolled (426, 485) with delta (0, 0)
Screenshot: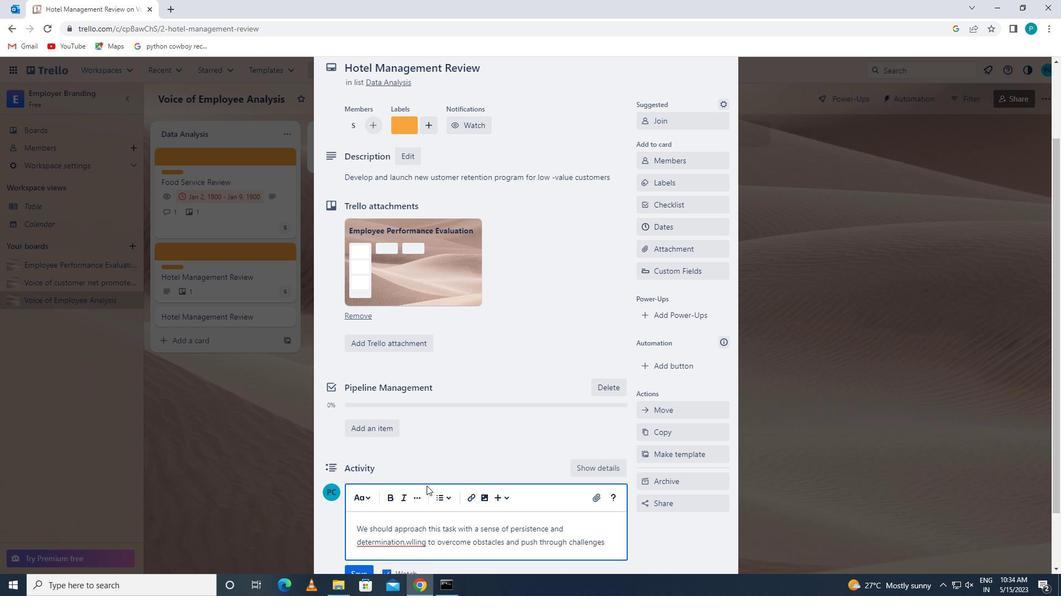 
Action: Mouse moved to (354, 508)
Screenshot: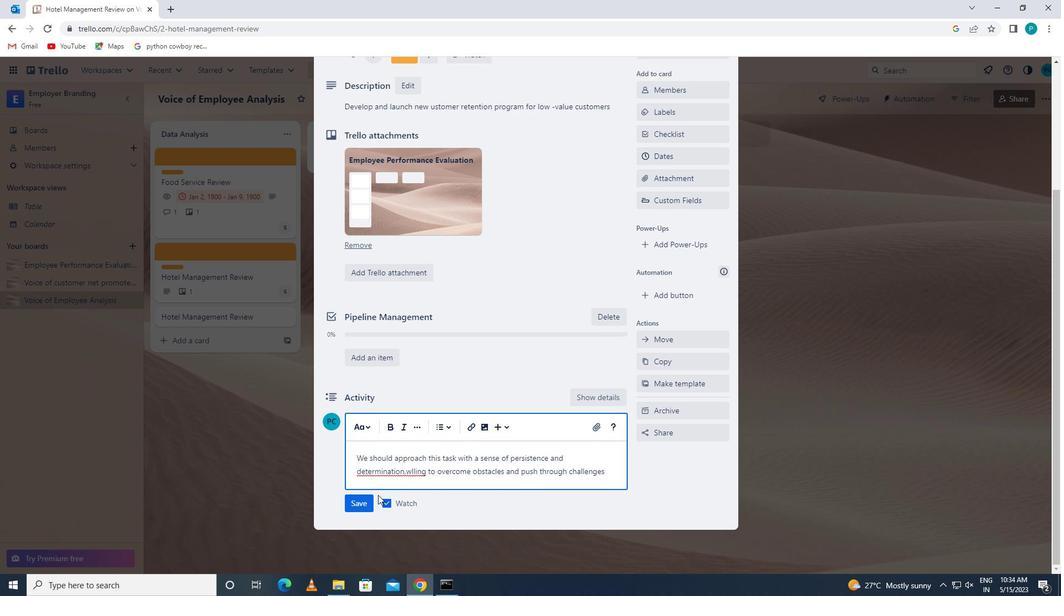 
Action: Mouse pressed left at (354, 508)
Screenshot: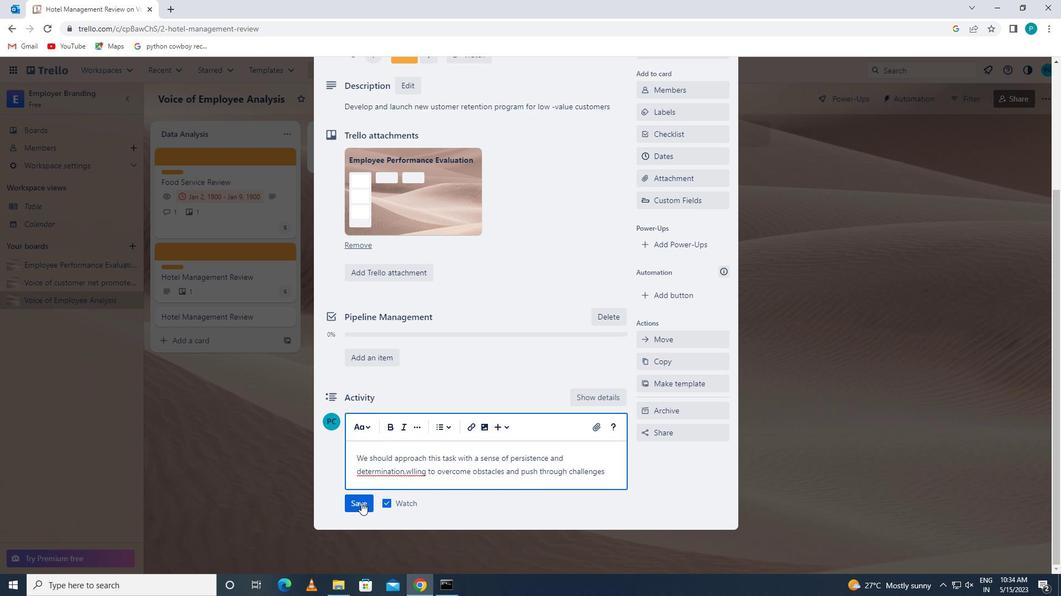 
Action: Mouse moved to (688, 164)
Screenshot: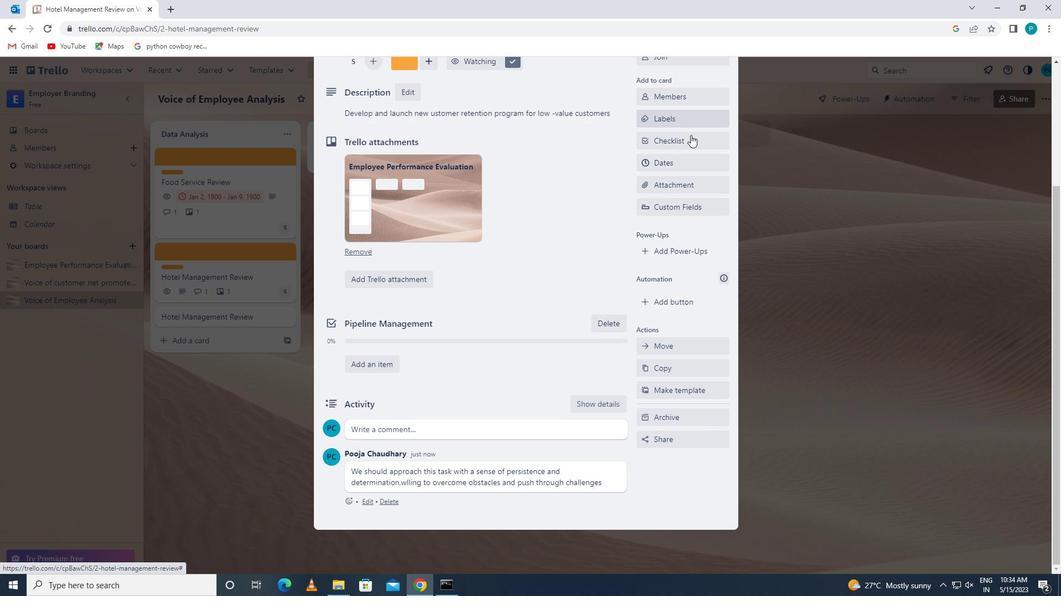 
Action: Mouse pressed left at (688, 164)
Screenshot: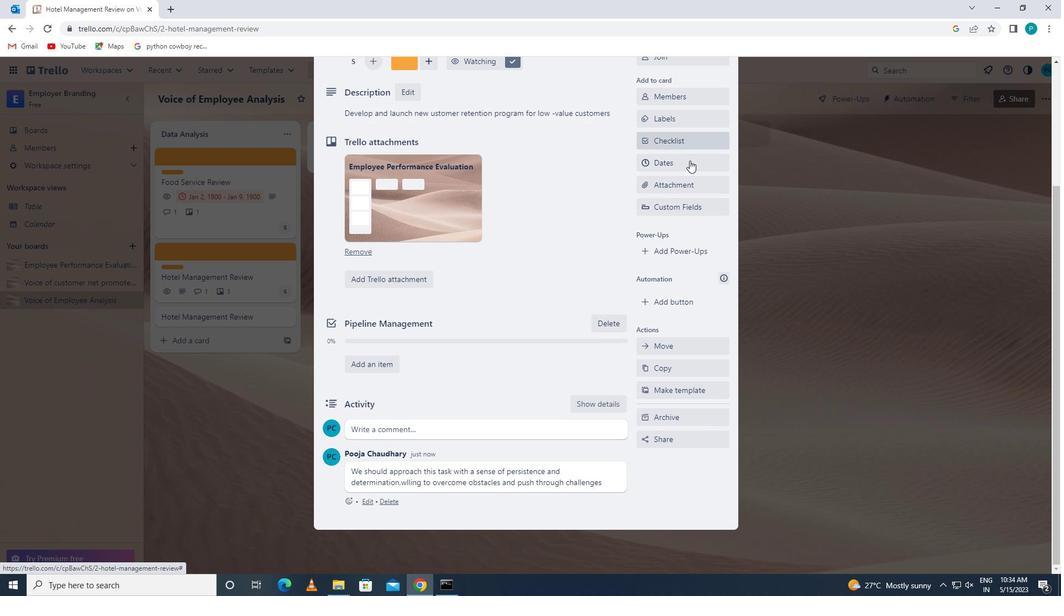 
Action: Mouse moved to (647, 385)
Screenshot: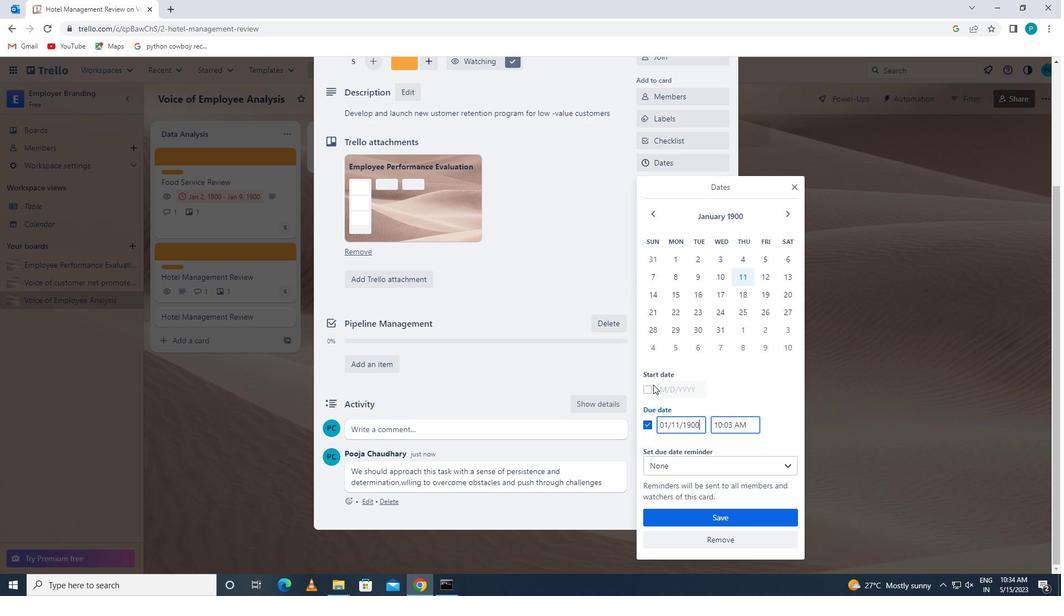 
Action: Mouse pressed left at (647, 385)
Screenshot: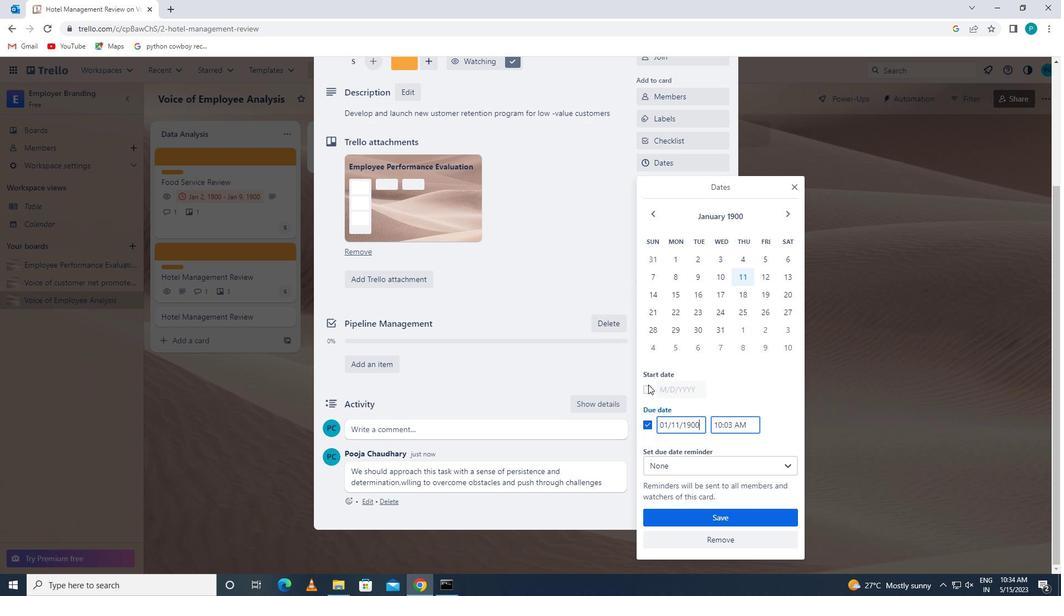 
Action: Mouse moved to (659, 386)
Screenshot: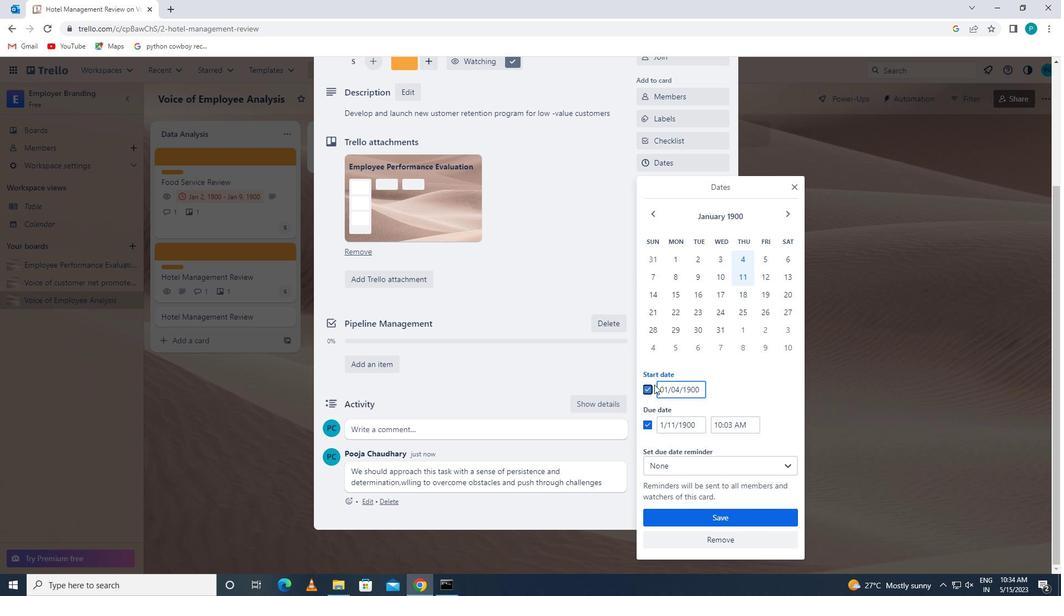 
Action: Mouse pressed left at (659, 386)
Screenshot: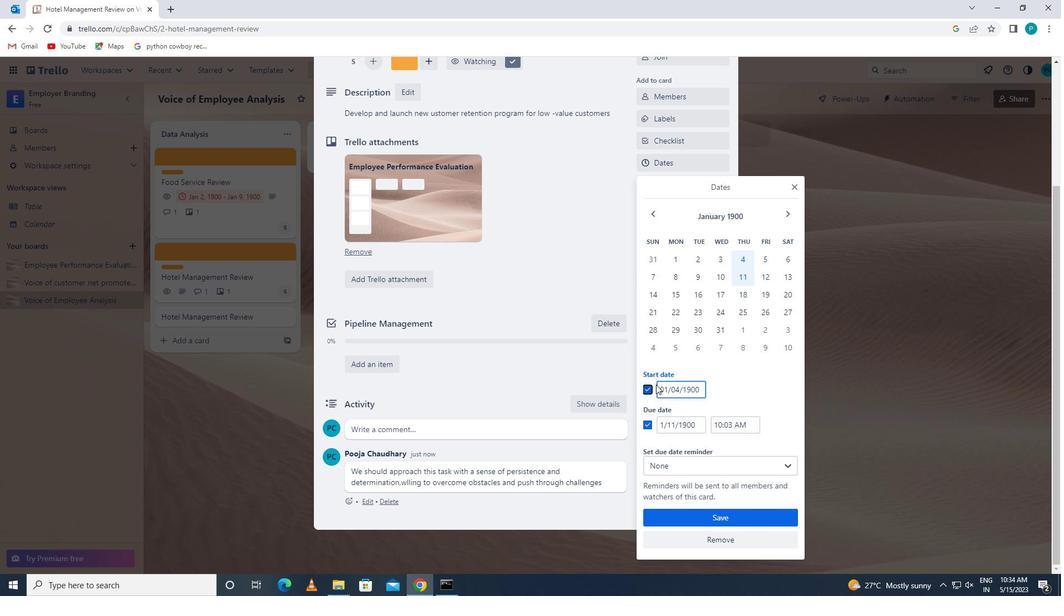 
Action: Mouse moved to (710, 399)
Screenshot: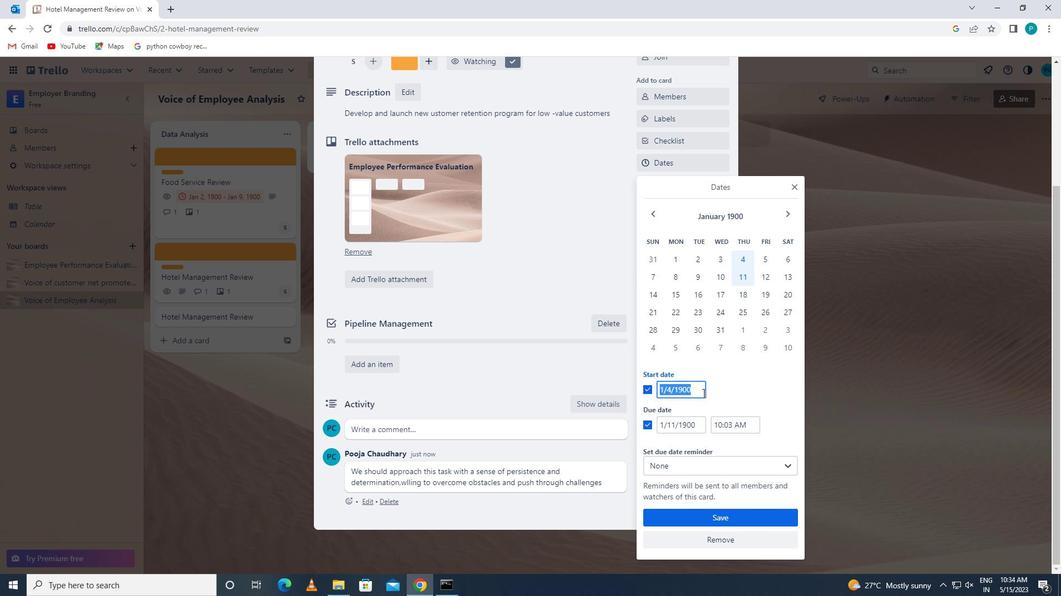 
Action: Key pressed 1/5/1900
Screenshot: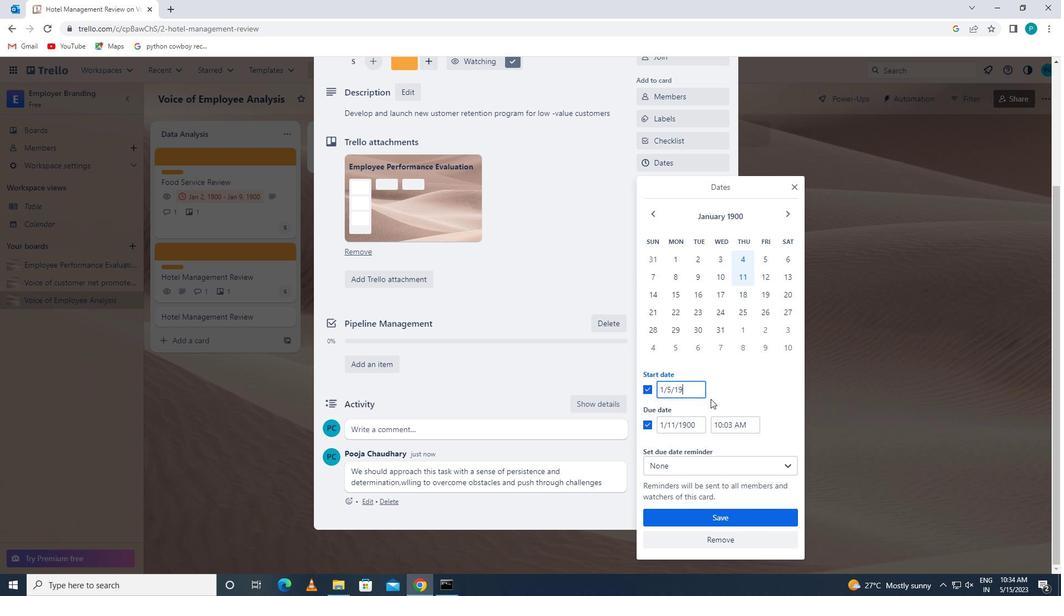 
Action: Mouse moved to (701, 420)
Screenshot: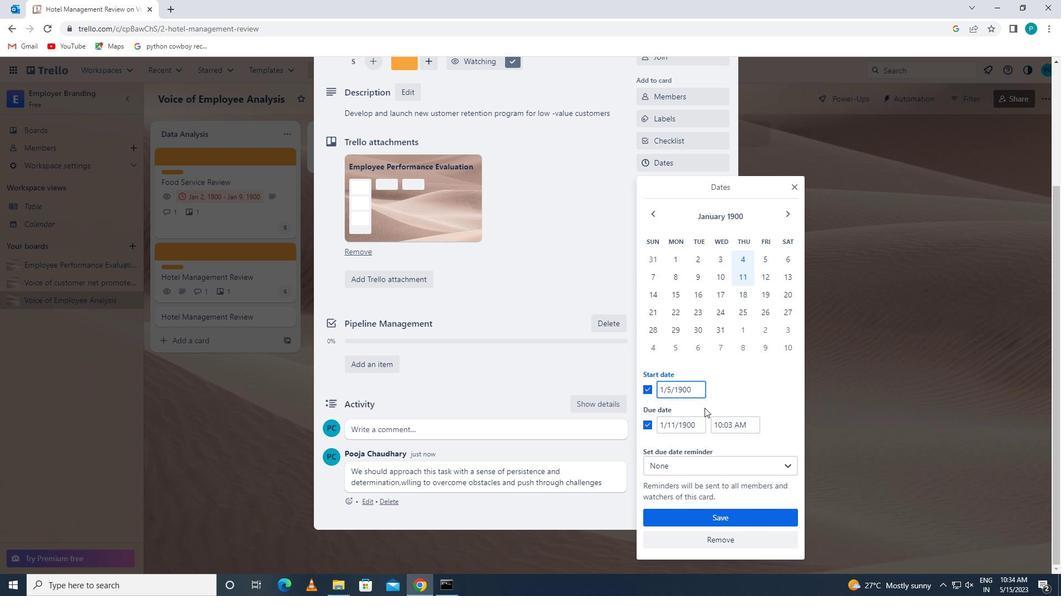 
Action: Mouse pressed left at (701, 420)
Screenshot: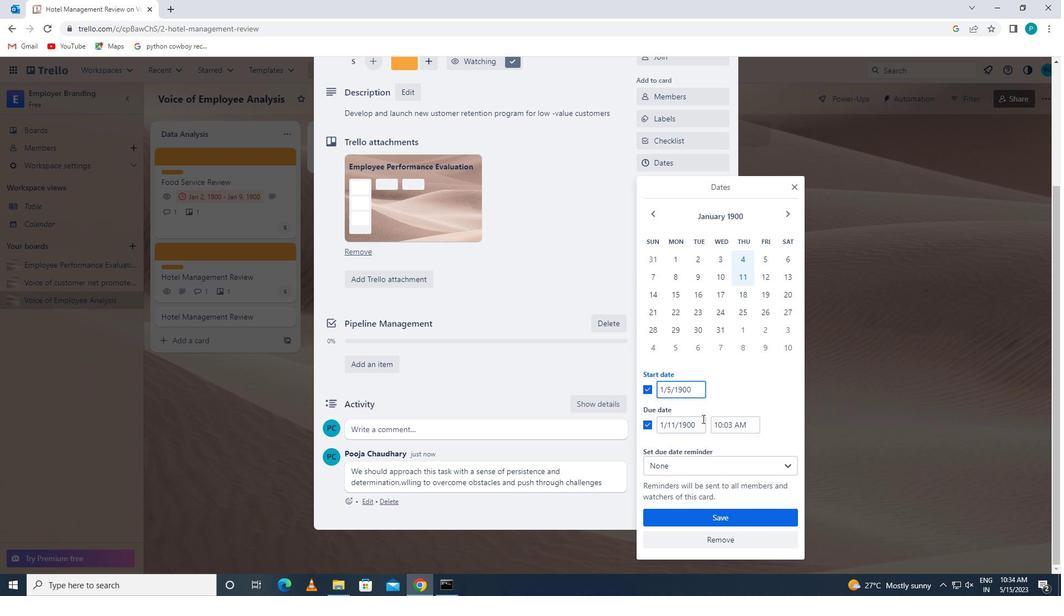 
Action: Mouse moved to (661, 435)
Screenshot: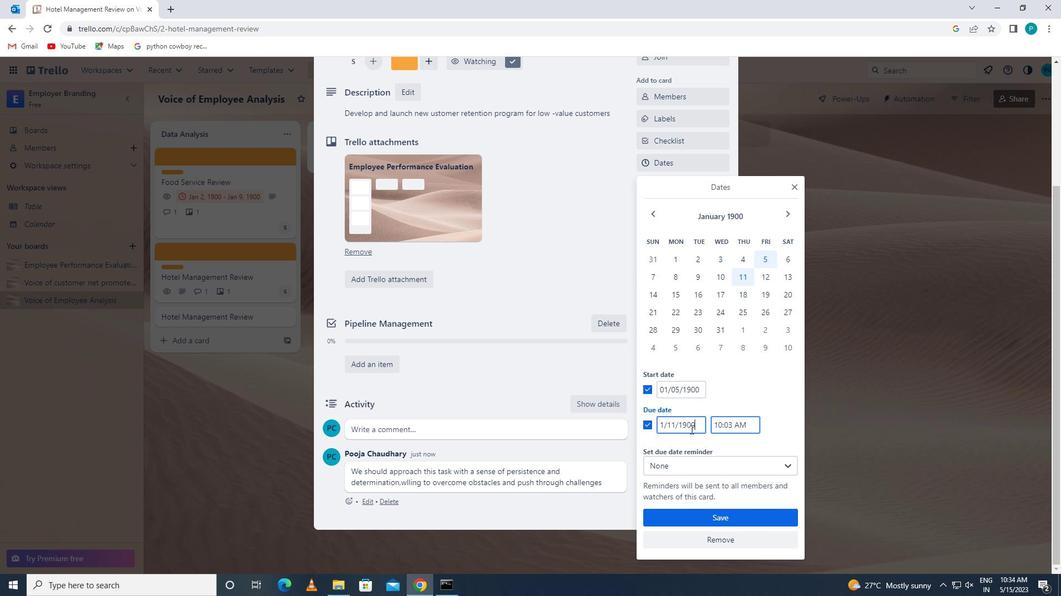 
Action: Key pressed 1/12/1900
Screenshot: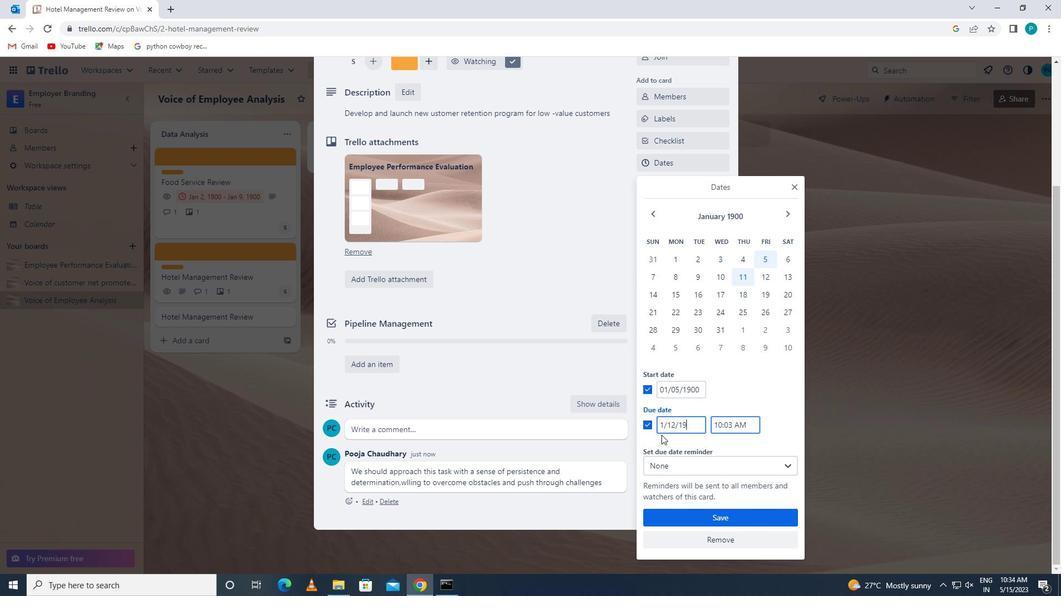 
Action: Mouse moved to (698, 505)
Screenshot: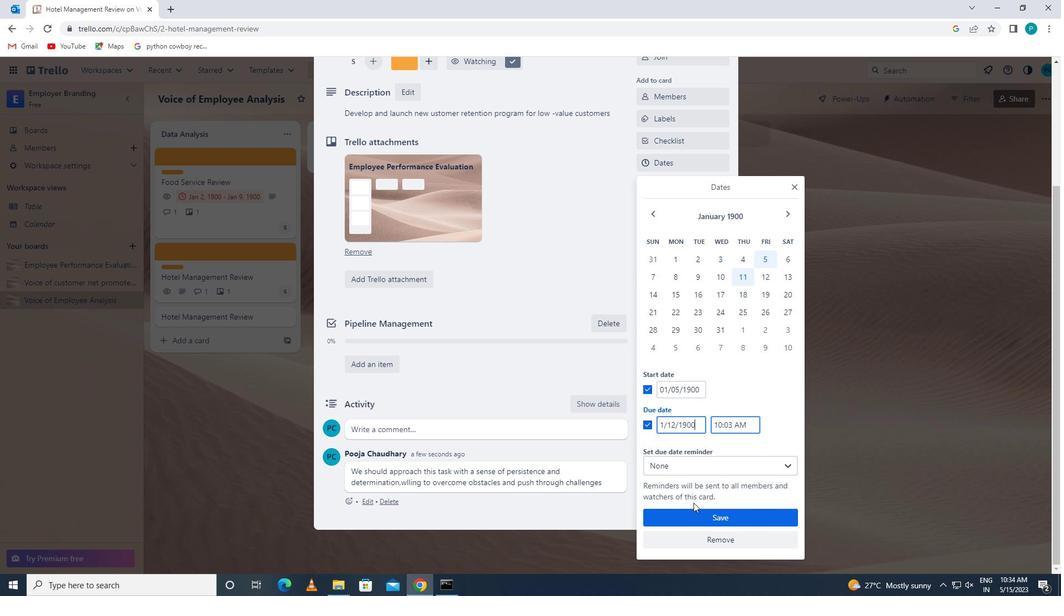 
Action: Mouse pressed left at (698, 505)
Screenshot: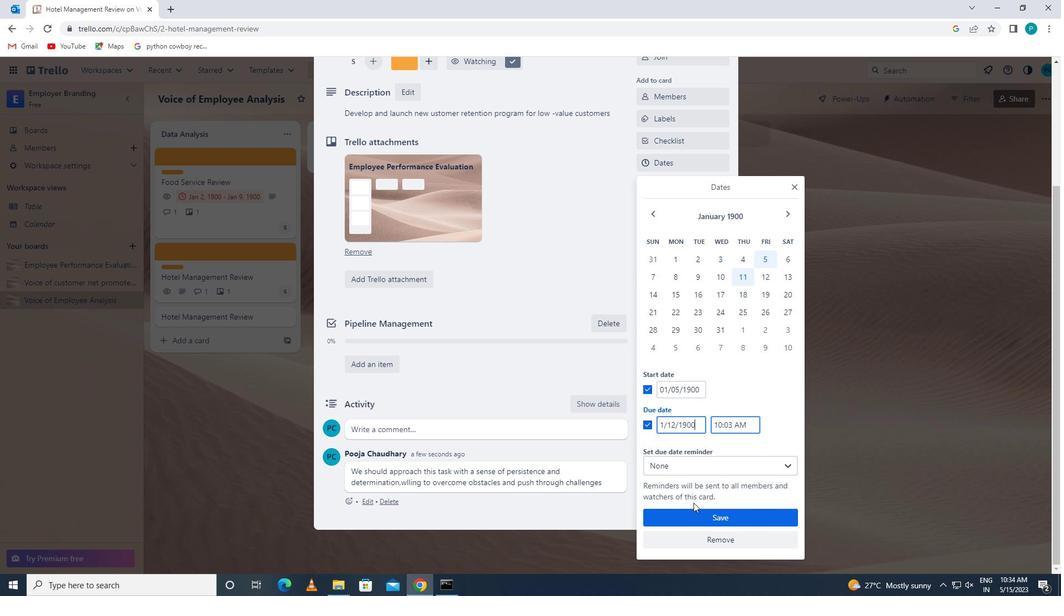 
Action: Mouse moved to (705, 508)
Screenshot: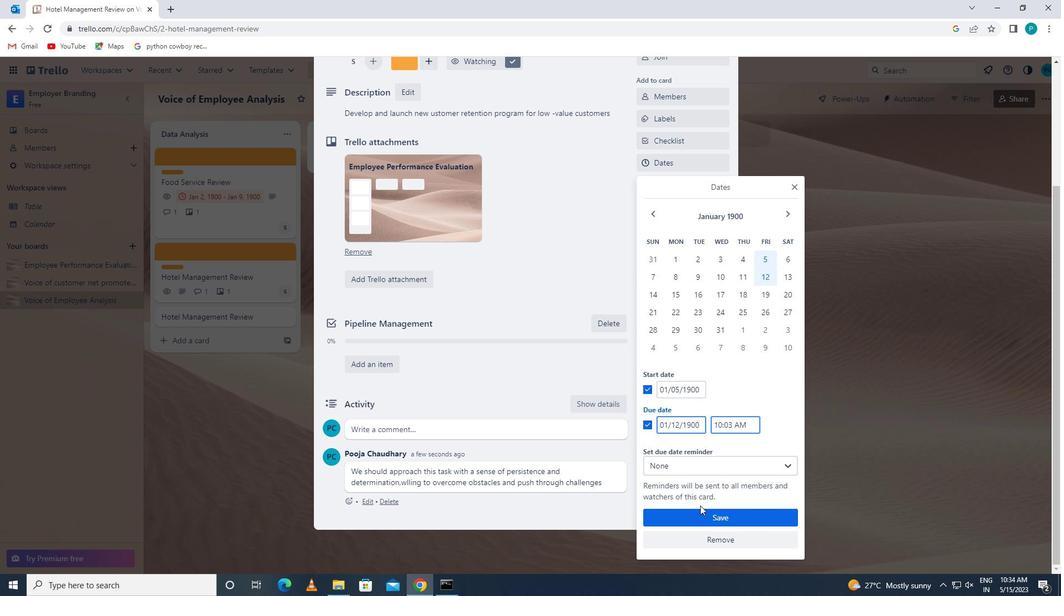 
Action: Mouse pressed left at (705, 508)
Screenshot: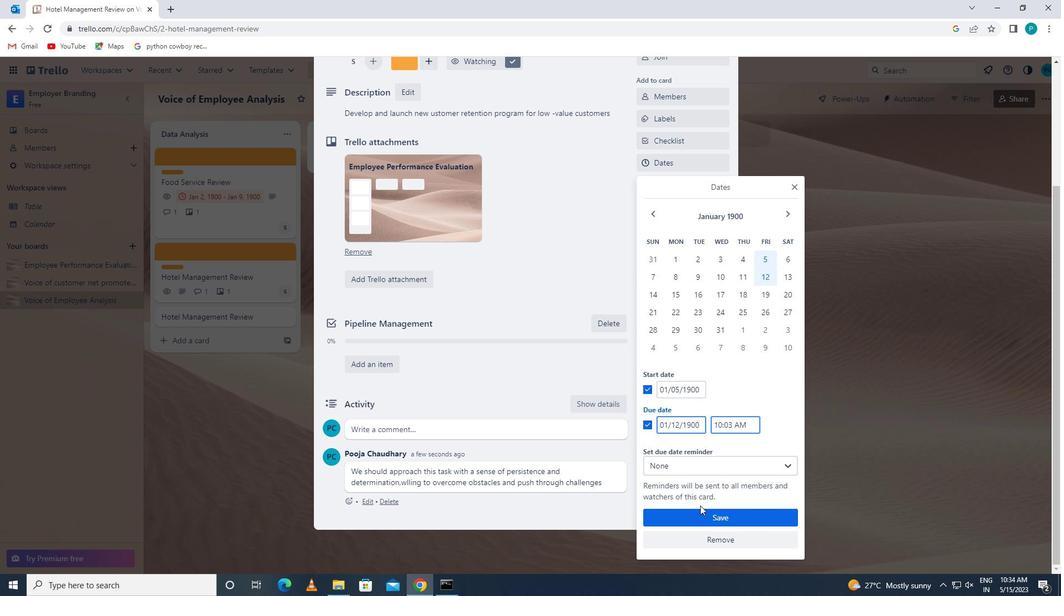 
Action: Mouse moved to (718, 515)
Screenshot: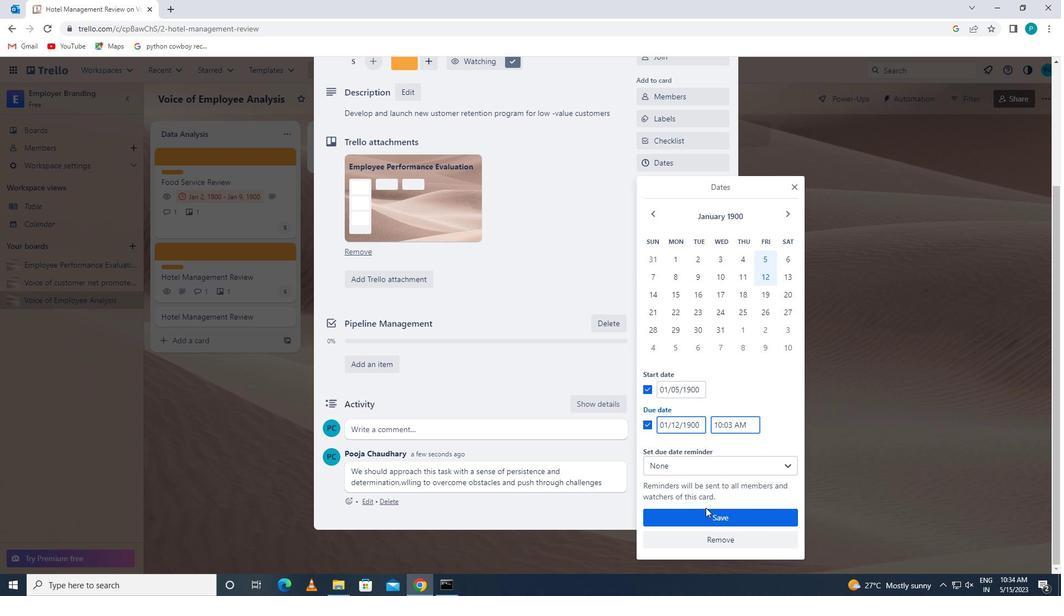 
Action: Mouse pressed left at (718, 515)
Screenshot: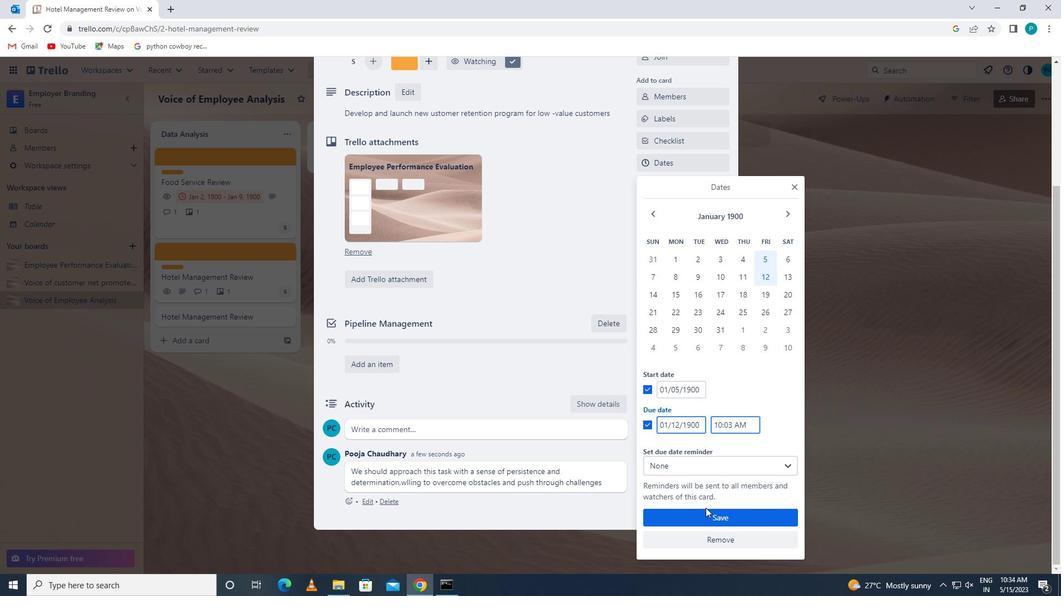 
Action: Mouse moved to (710, 501)
Screenshot: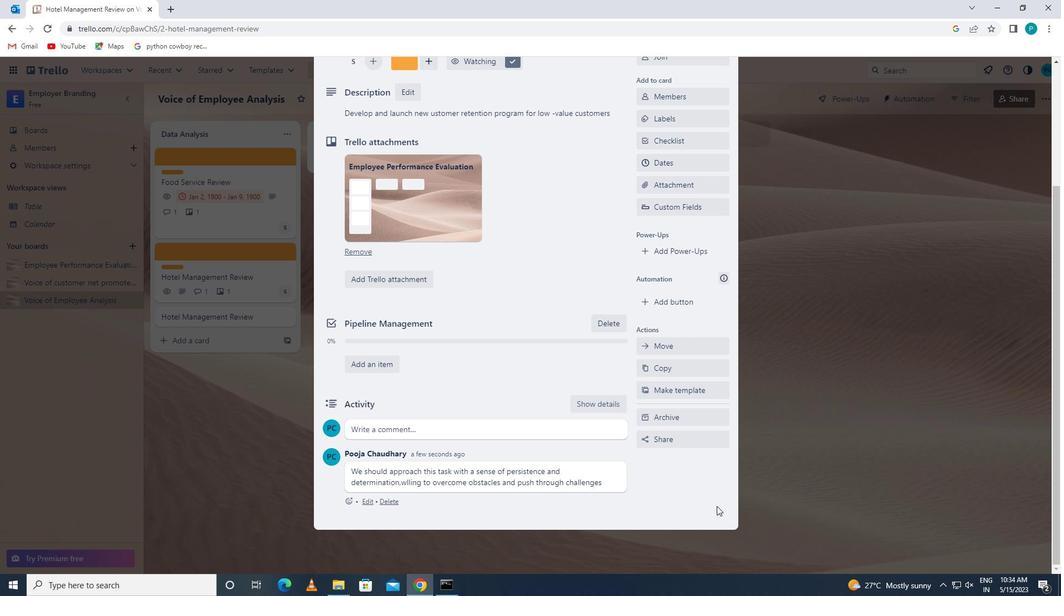 
Action: Mouse scrolled (710, 501) with delta (0, 0)
Screenshot: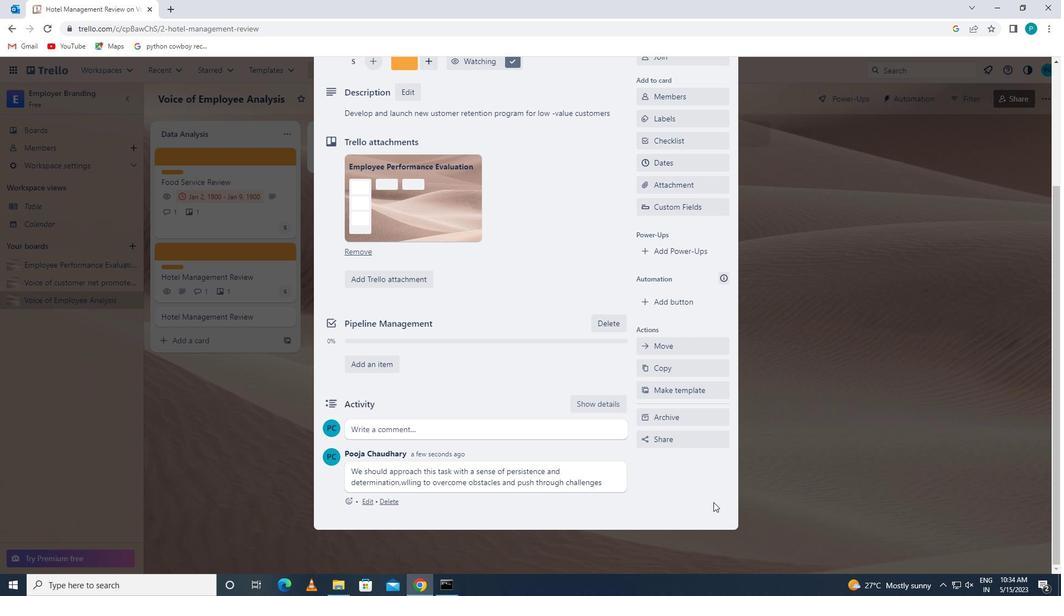 
Action: Mouse scrolled (710, 501) with delta (0, 0)
Screenshot: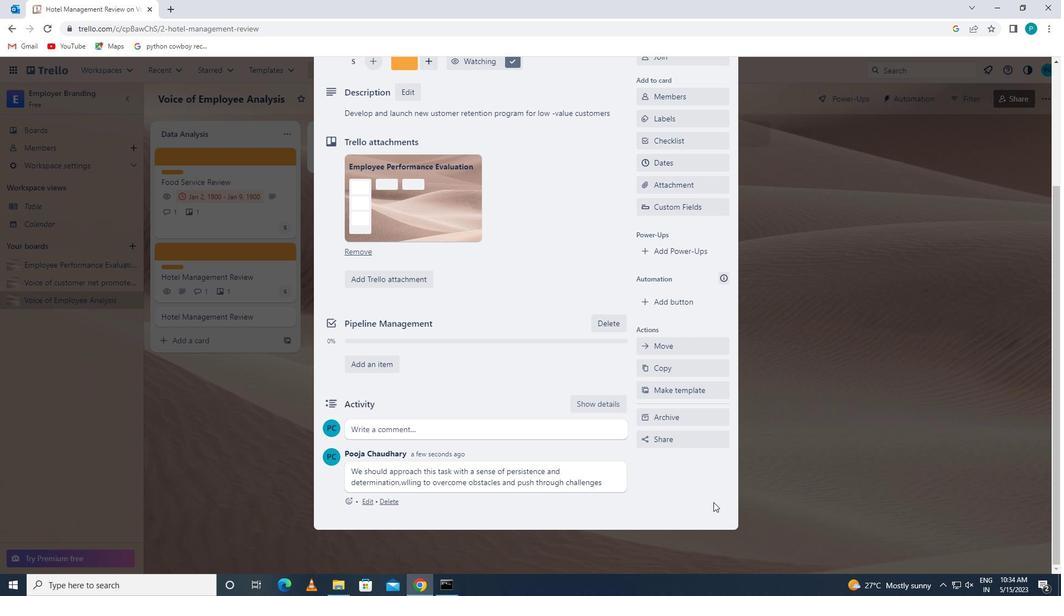 
Action: Mouse scrolled (710, 501) with delta (0, 0)
Screenshot: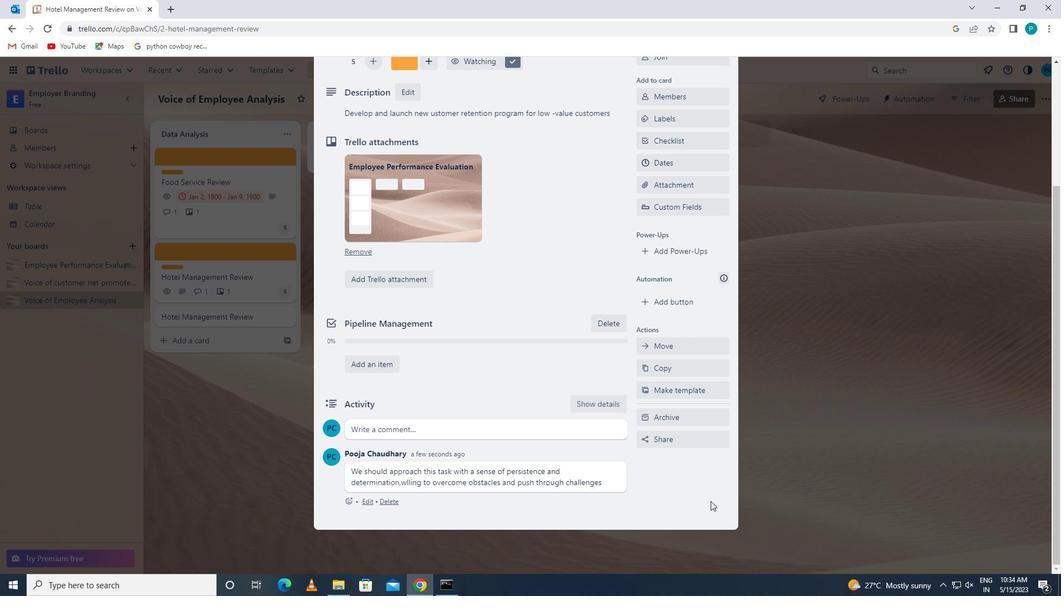
Action: Mouse scrolled (710, 501) with delta (0, 0)
Screenshot: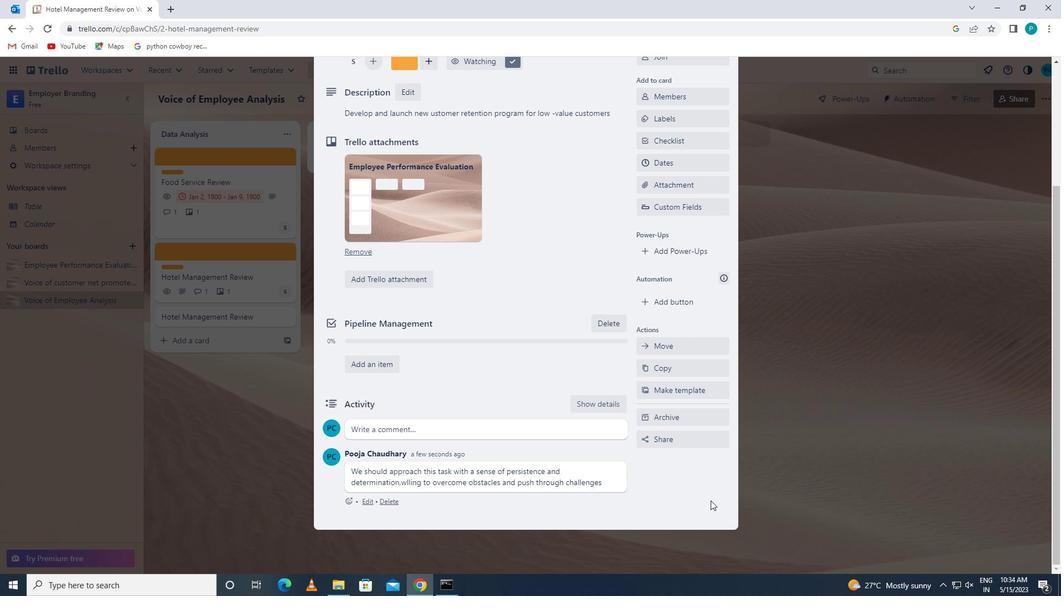 
Action: Mouse moved to (716, 512)
Screenshot: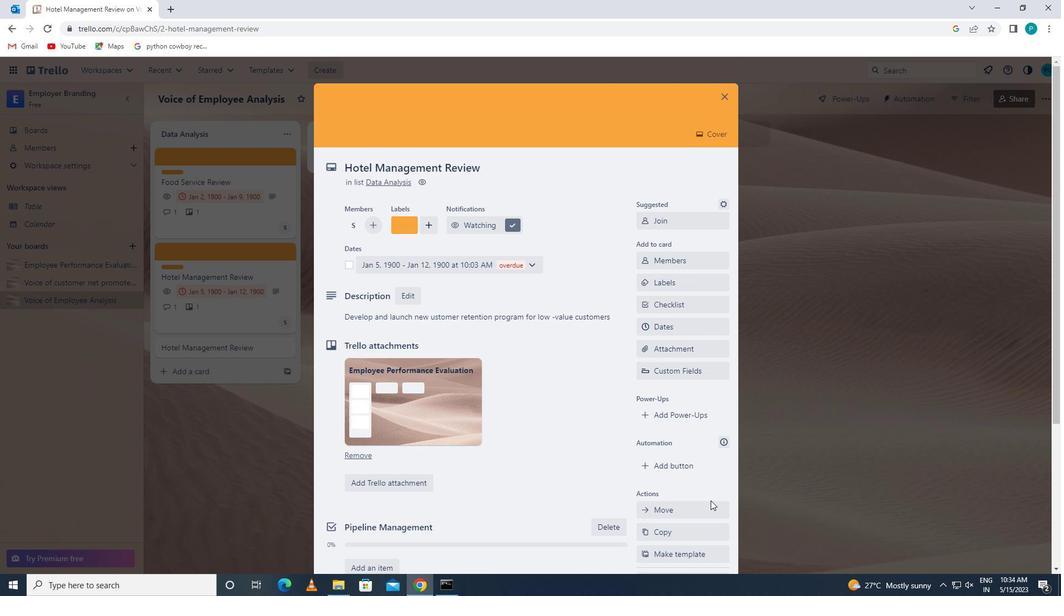
